 Task: Add a signature Lia Hill containing With heartfelt thanks and warm wishes, Lia Hill to email address softage.9@softage.net and add a label Customer complaints
Action: Mouse moved to (963, 231)
Screenshot: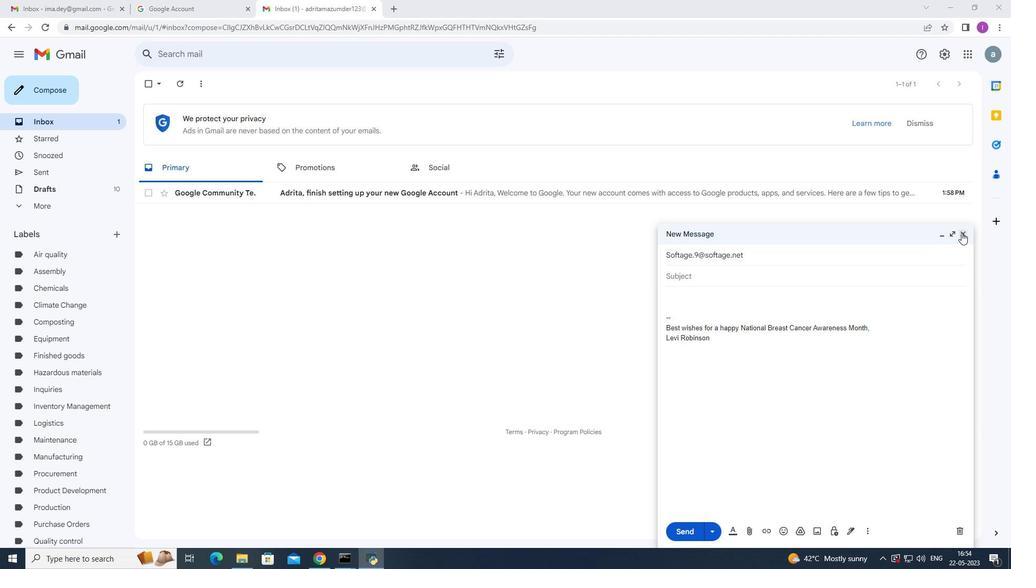
Action: Mouse pressed left at (963, 231)
Screenshot: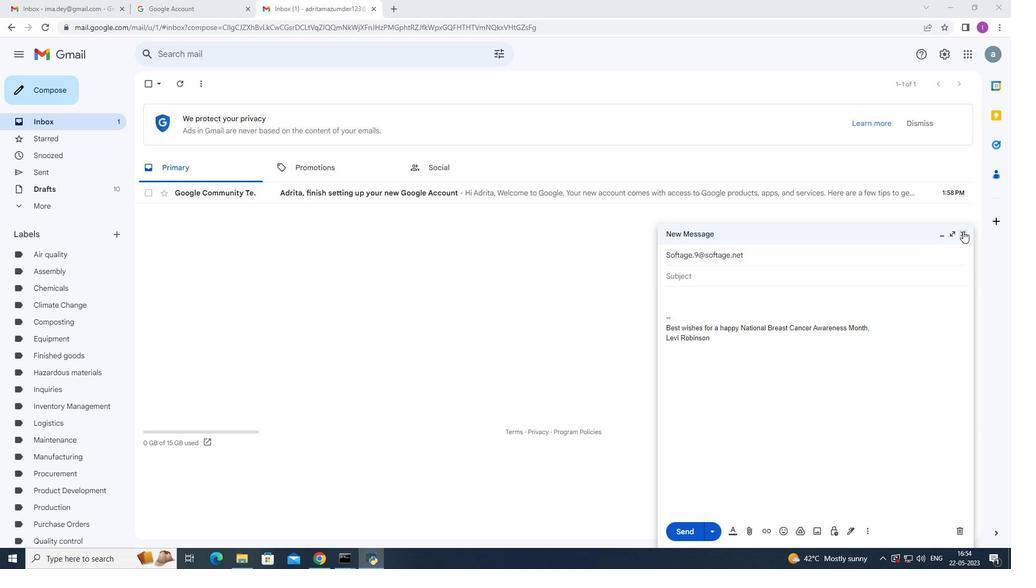 
Action: Mouse moved to (944, 54)
Screenshot: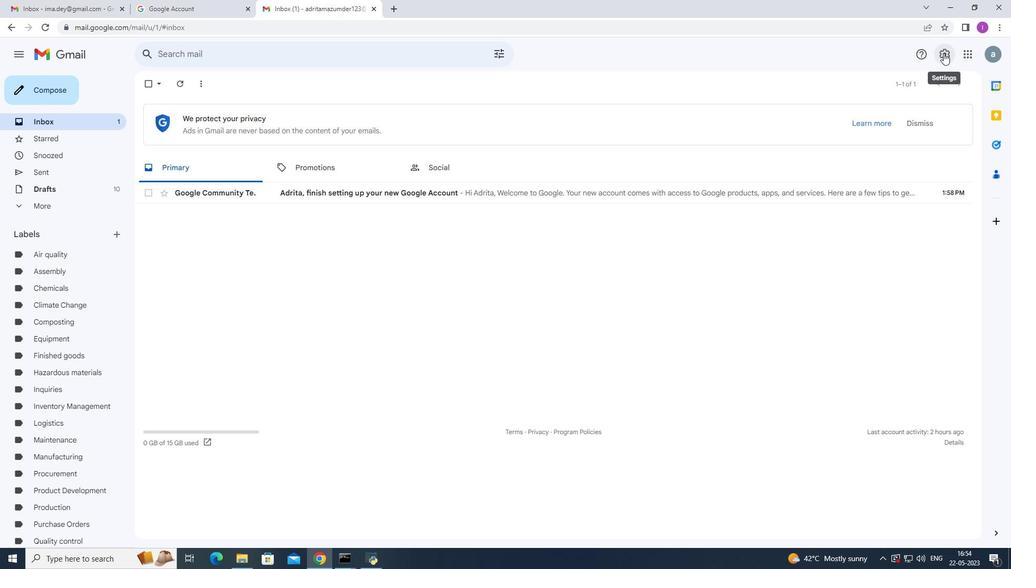 
Action: Mouse pressed left at (944, 54)
Screenshot: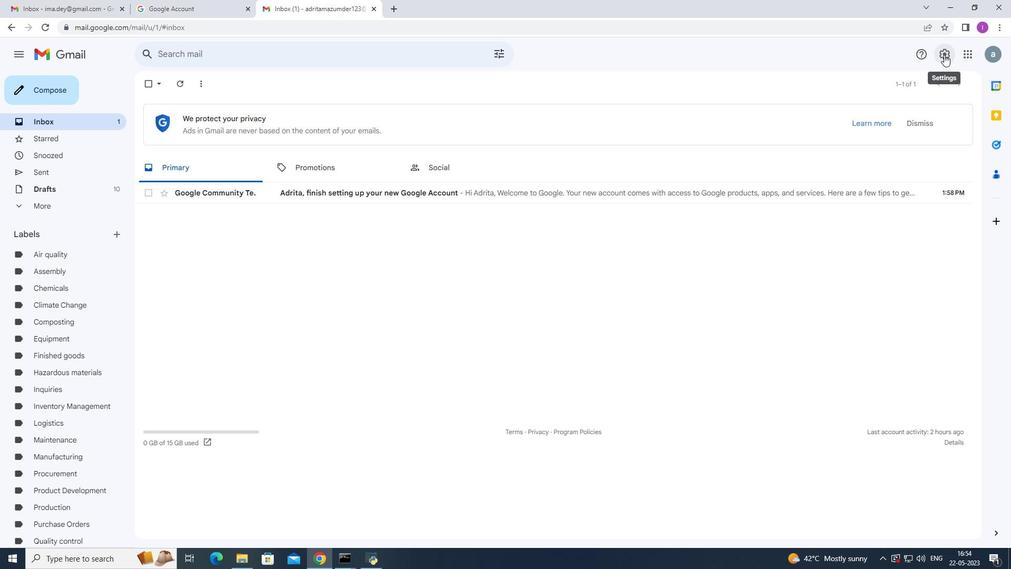 
Action: Mouse moved to (904, 109)
Screenshot: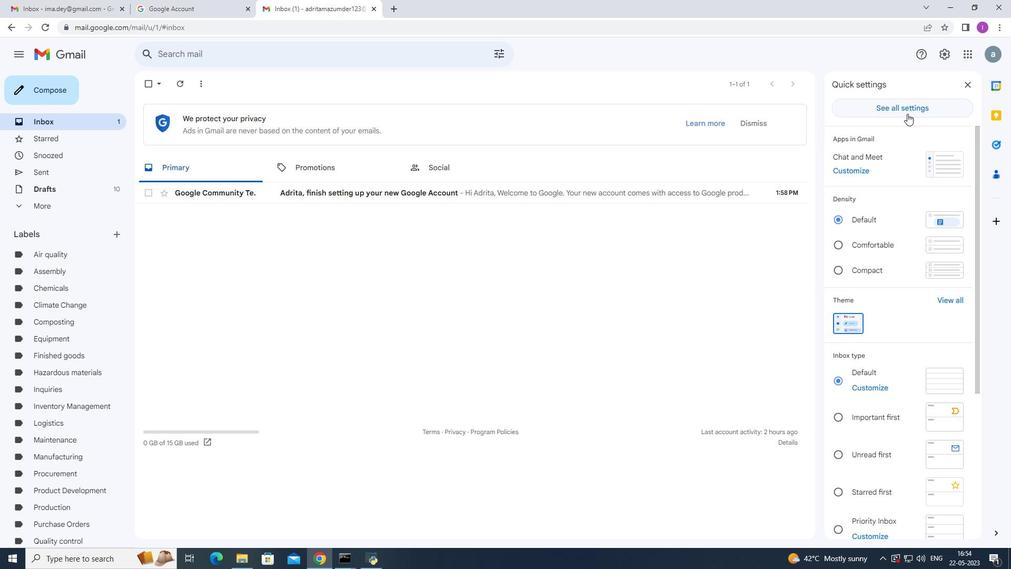 
Action: Mouse pressed left at (904, 109)
Screenshot: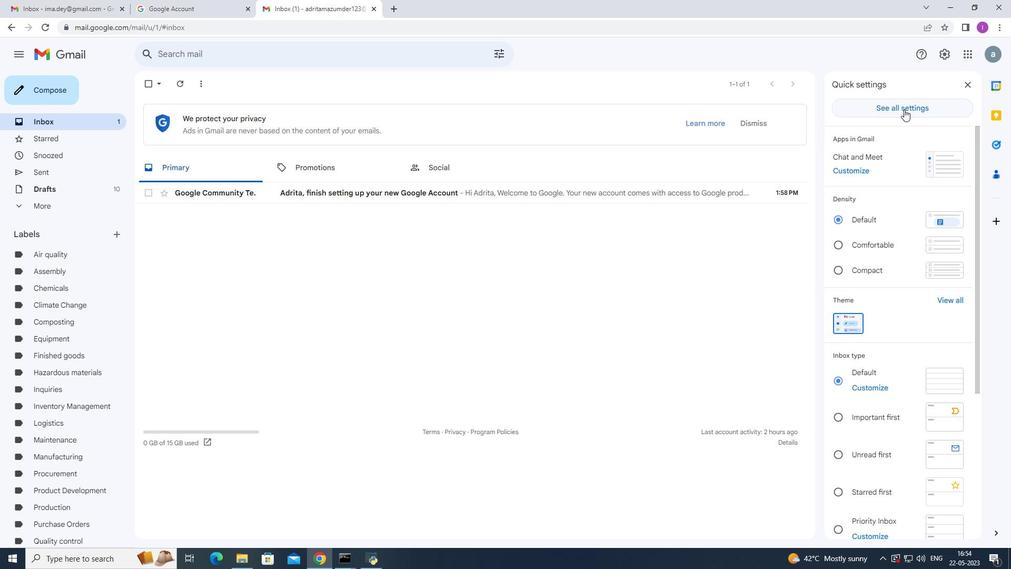 
Action: Mouse moved to (582, 364)
Screenshot: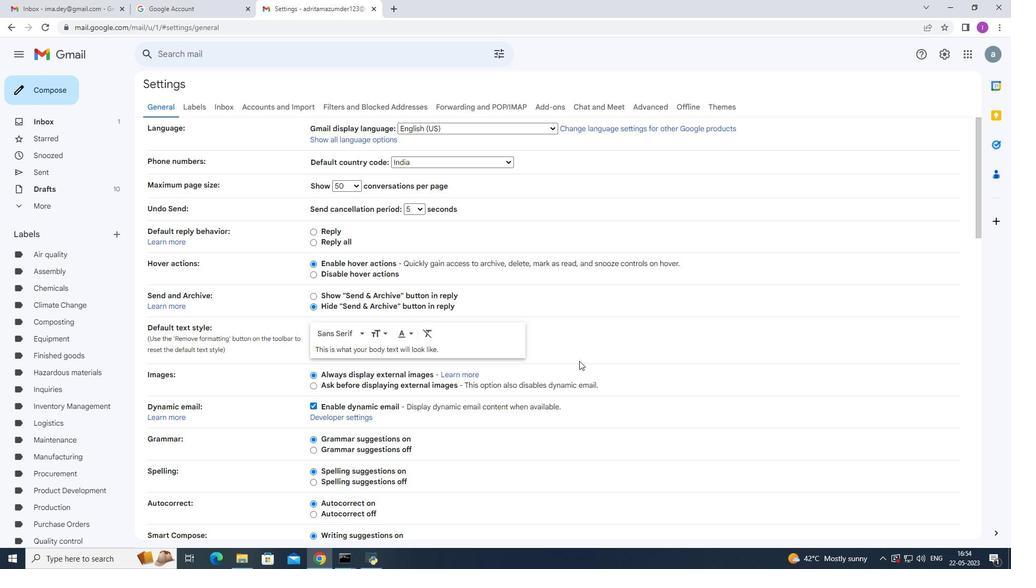
Action: Mouse scrolled (581, 361) with delta (0, 0)
Screenshot: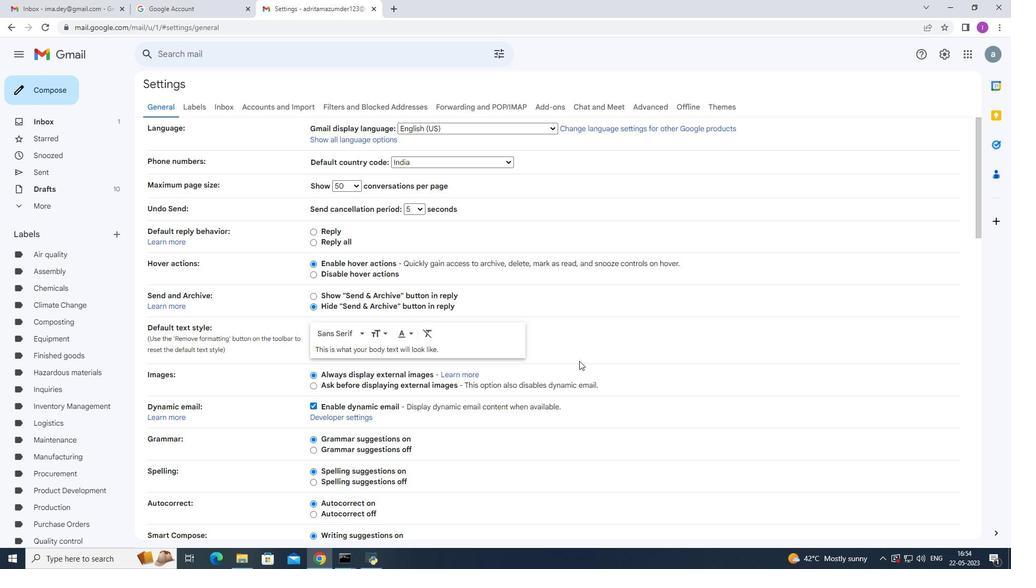 
Action: Mouse scrolled (582, 363) with delta (0, 0)
Screenshot: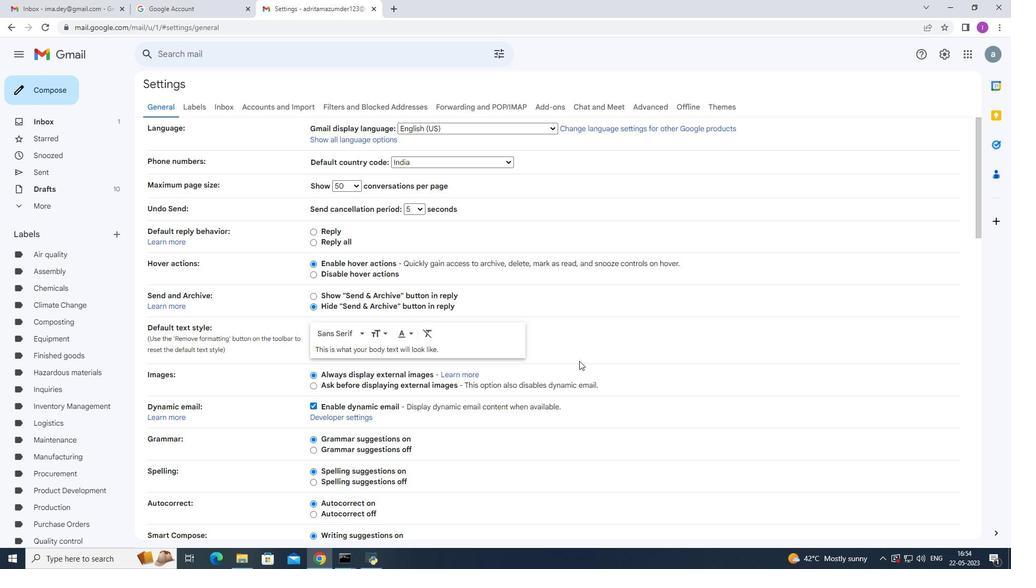 
Action: Mouse scrolled (582, 363) with delta (0, 0)
Screenshot: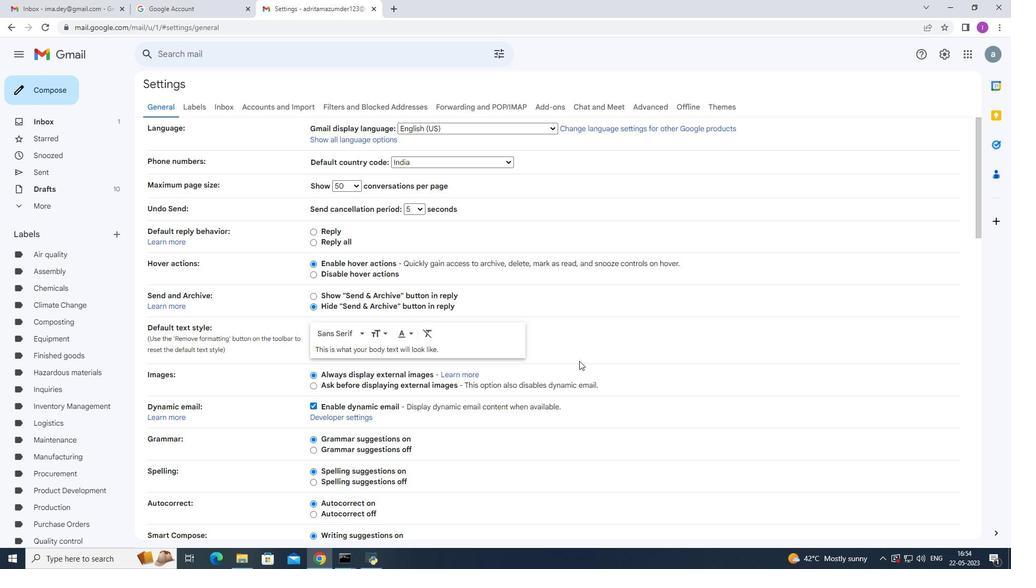 
Action: Mouse scrolled (582, 363) with delta (0, 0)
Screenshot: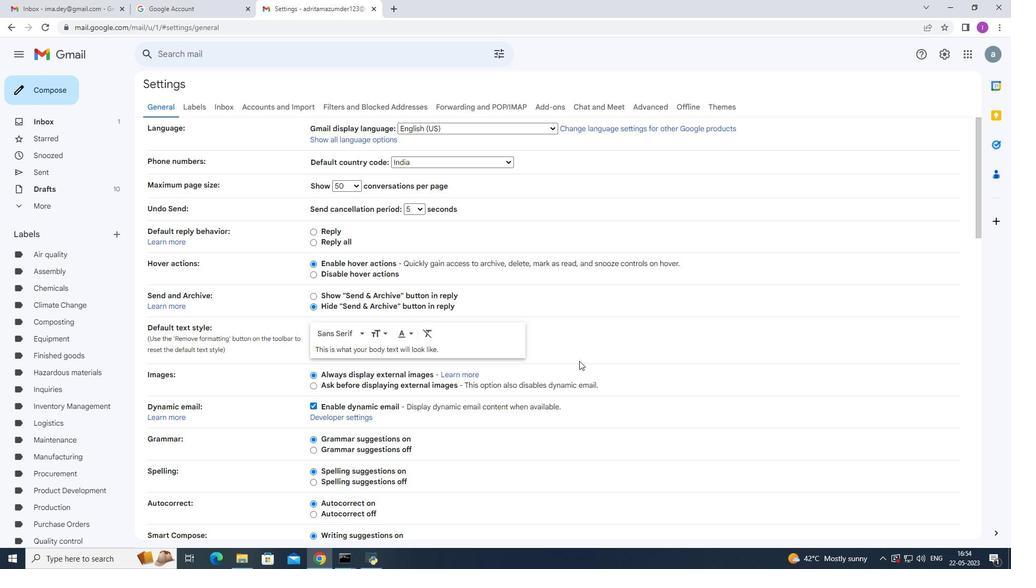 
Action: Mouse scrolled (582, 363) with delta (0, 0)
Screenshot: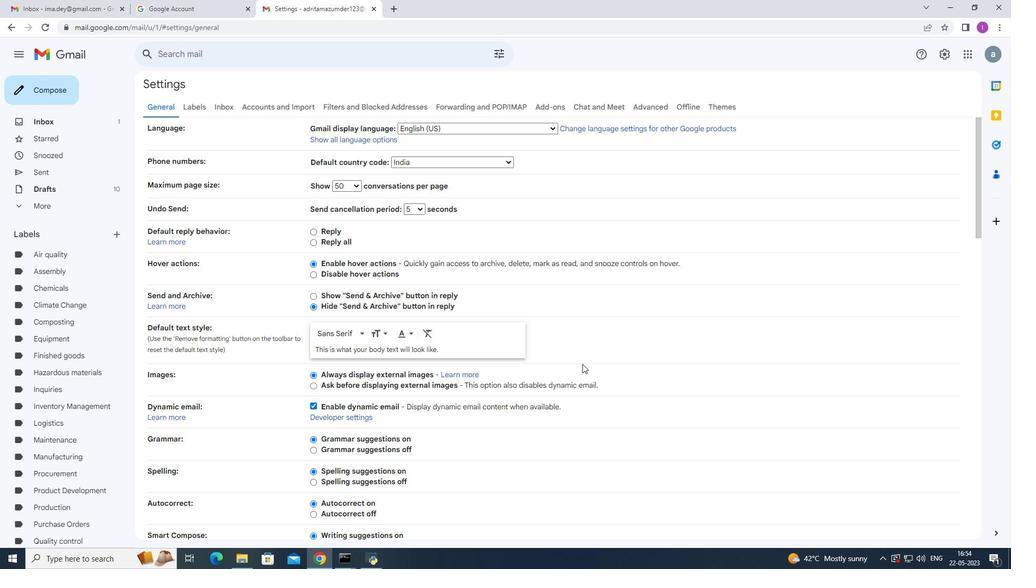 
Action: Mouse moved to (581, 357)
Screenshot: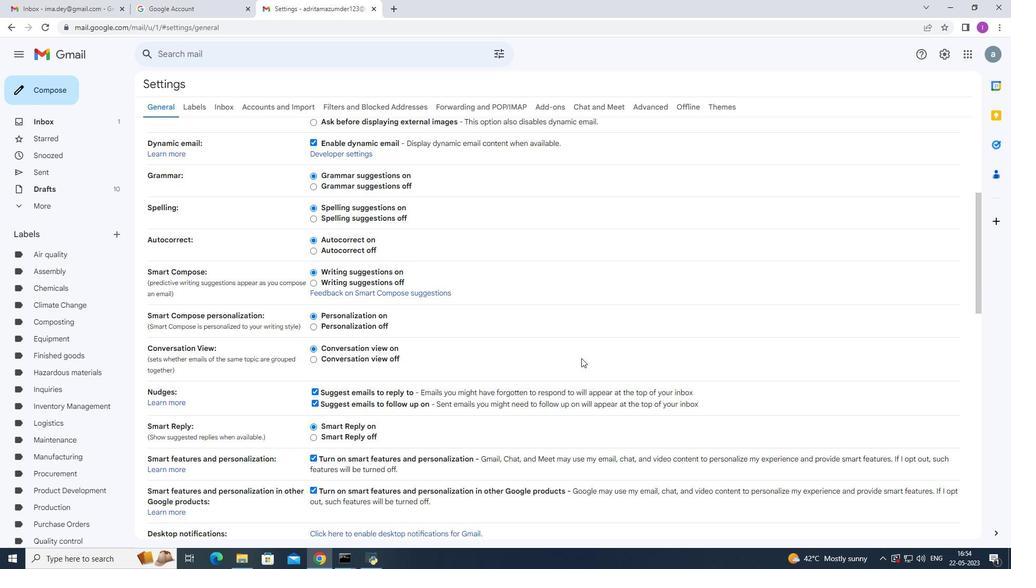 
Action: Mouse scrolled (581, 357) with delta (0, 0)
Screenshot: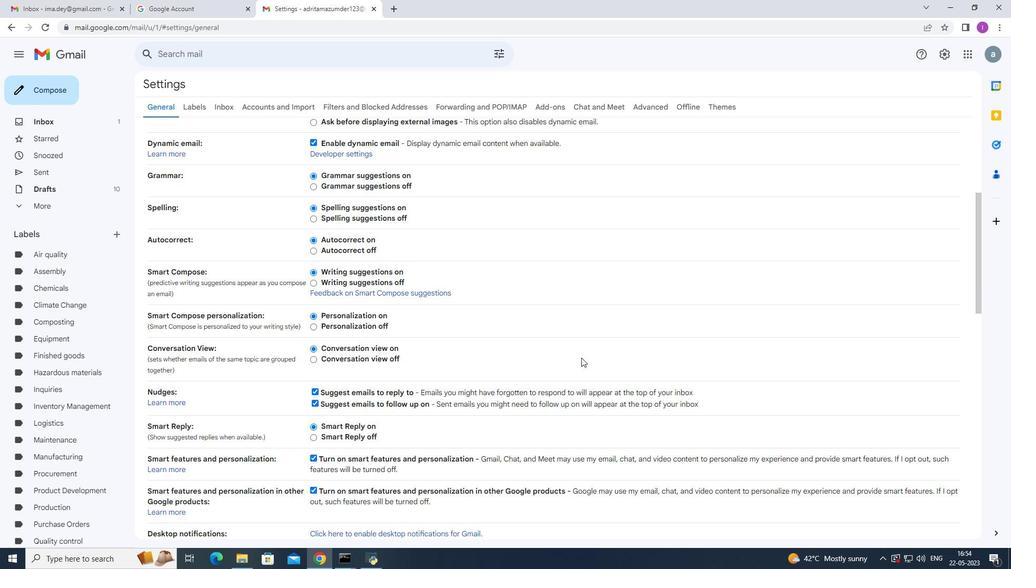 
Action: Mouse scrolled (581, 357) with delta (0, 0)
Screenshot: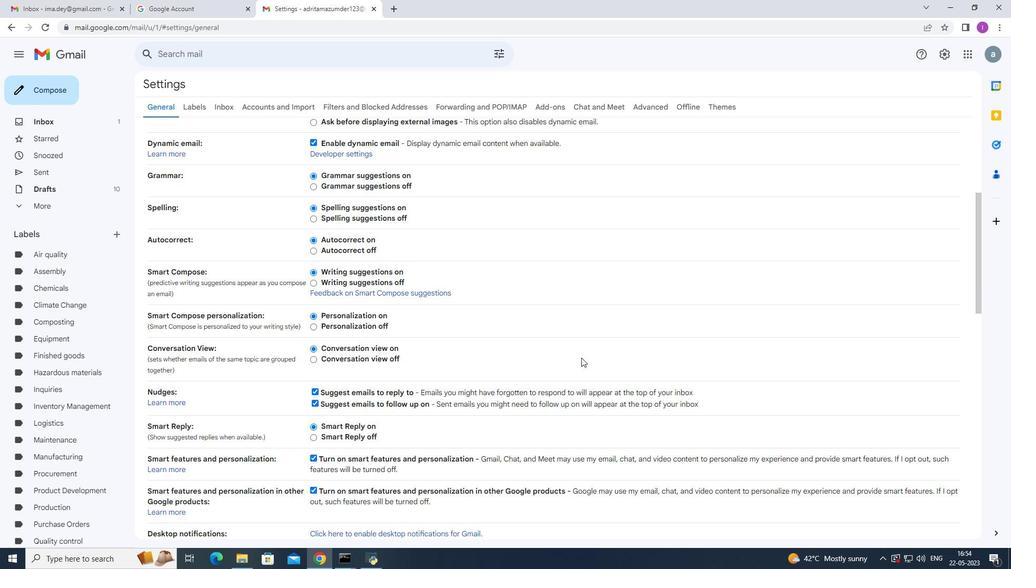 
Action: Mouse scrolled (581, 357) with delta (0, 0)
Screenshot: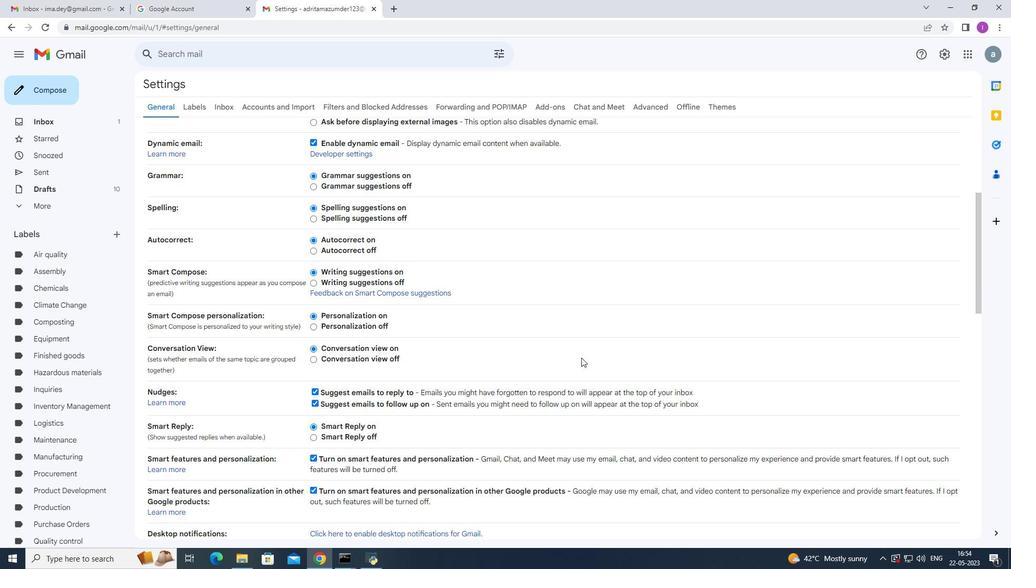 
Action: Mouse scrolled (581, 357) with delta (0, 0)
Screenshot: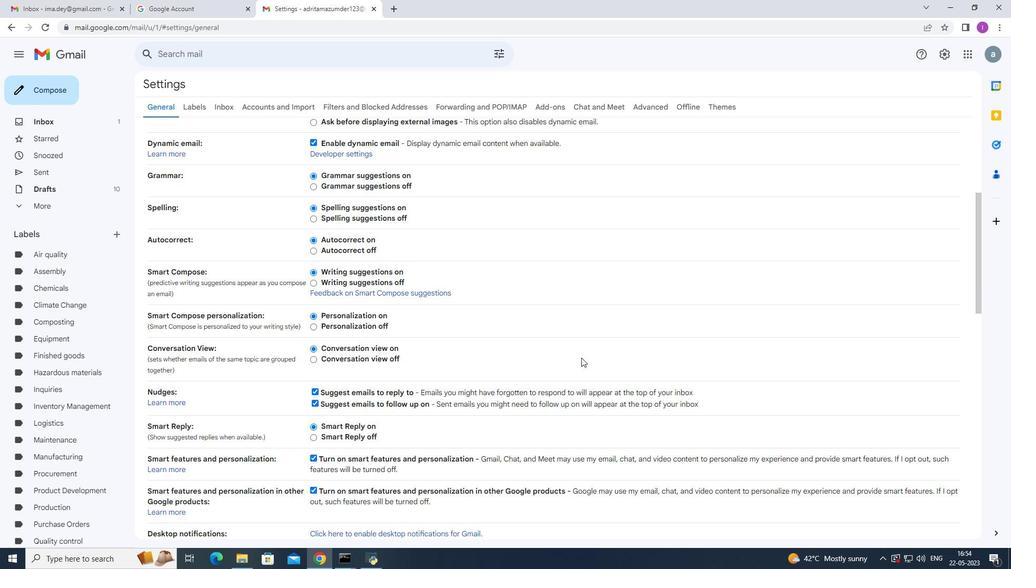 
Action: Mouse moved to (581, 356)
Screenshot: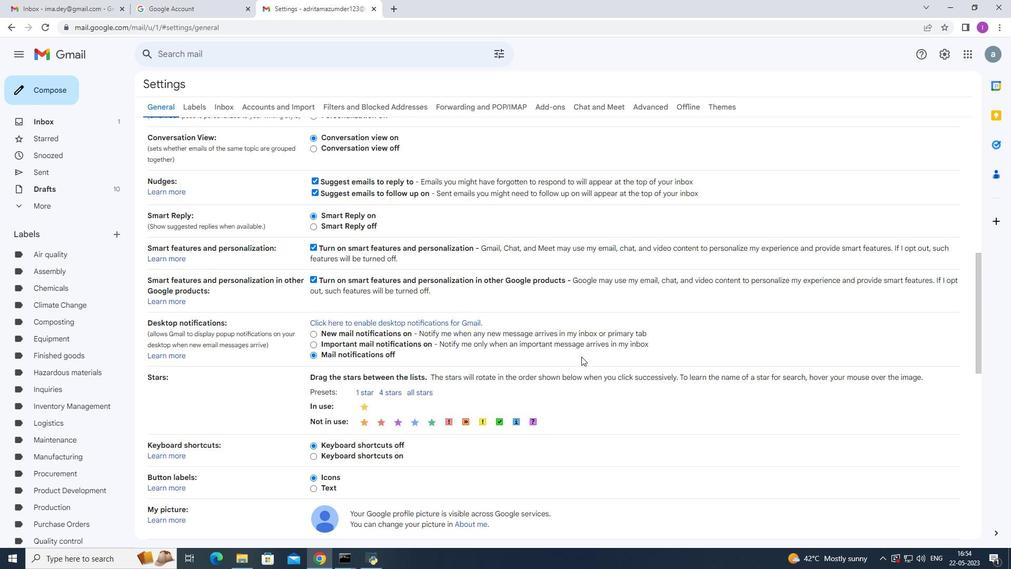 
Action: Mouse scrolled (581, 355) with delta (0, 0)
Screenshot: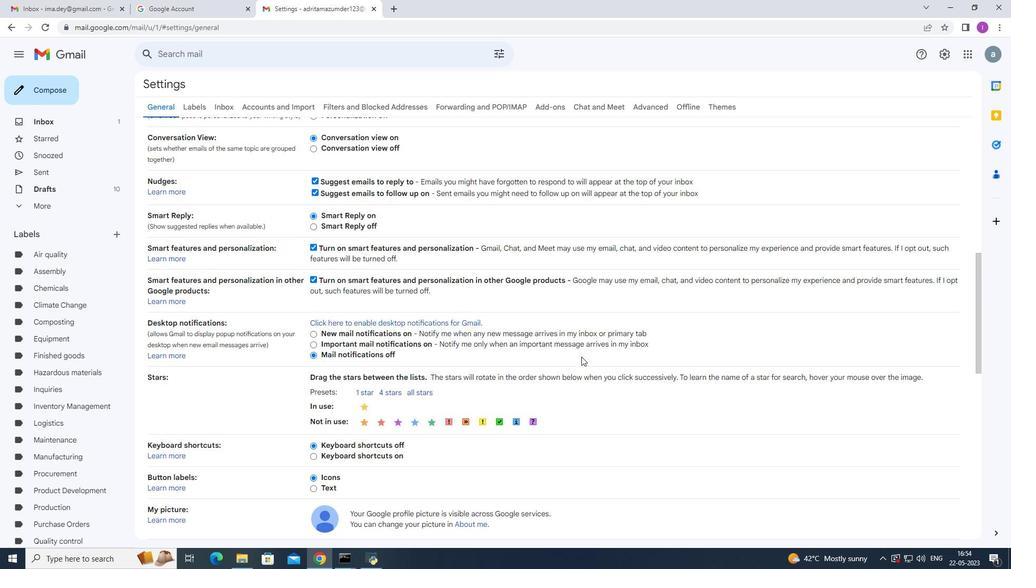 
Action: Mouse scrolled (581, 355) with delta (0, 0)
Screenshot: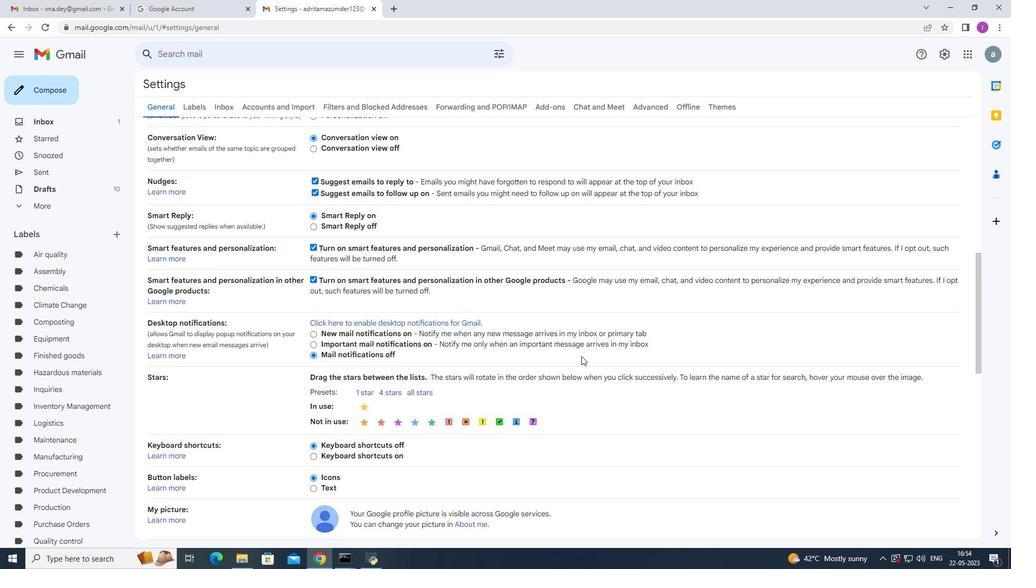
Action: Mouse scrolled (581, 355) with delta (0, 0)
Screenshot: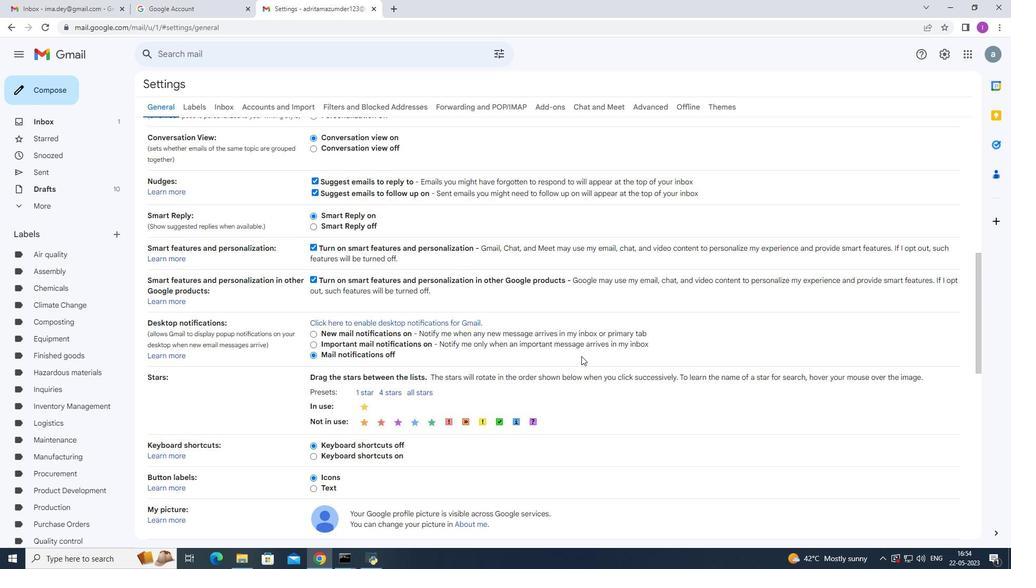 
Action: Mouse scrolled (581, 355) with delta (0, 0)
Screenshot: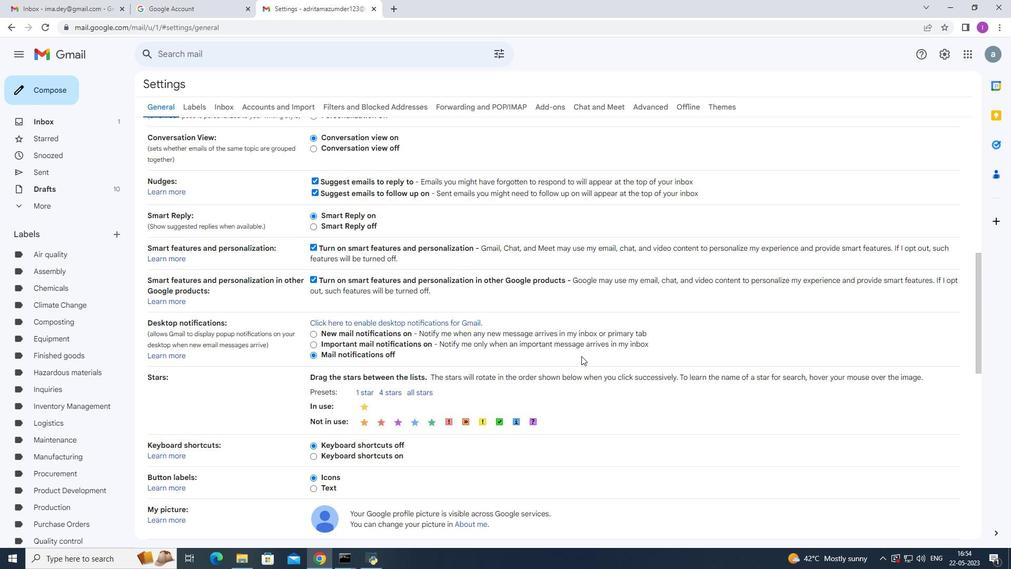 
Action: Mouse moved to (581, 355)
Screenshot: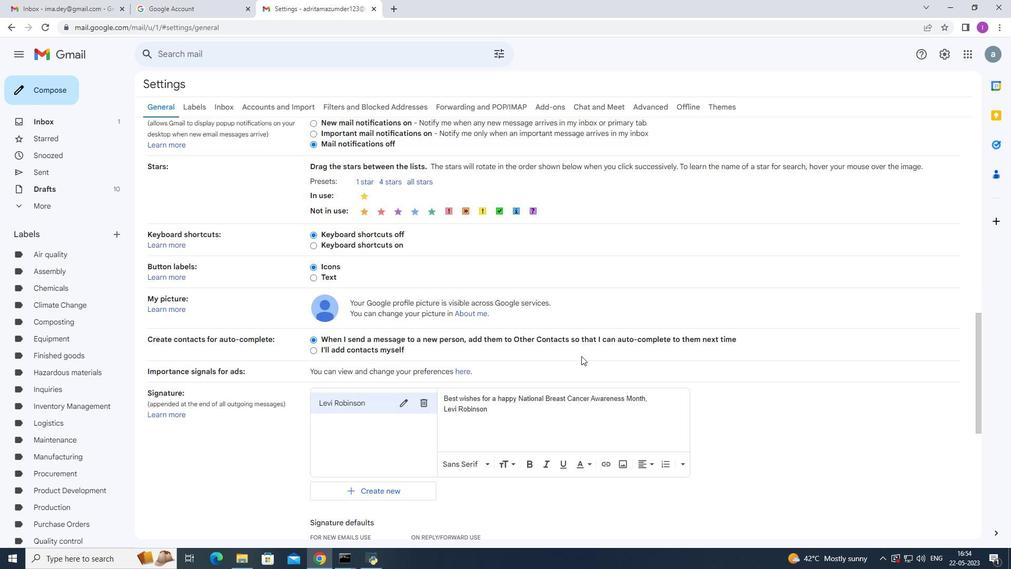 
Action: Mouse scrolled (581, 354) with delta (0, 0)
Screenshot: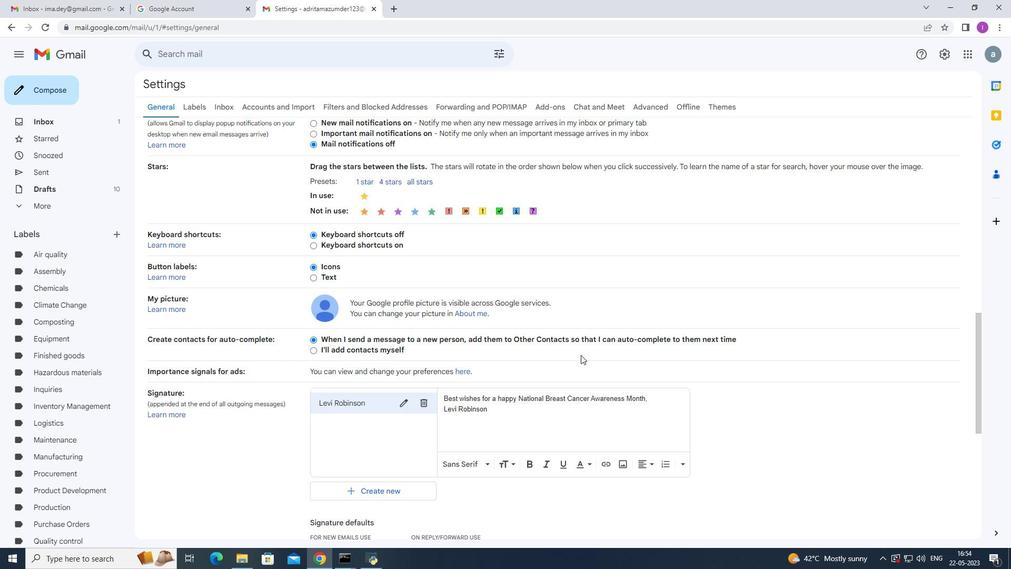 
Action: Mouse scrolled (581, 354) with delta (0, 0)
Screenshot: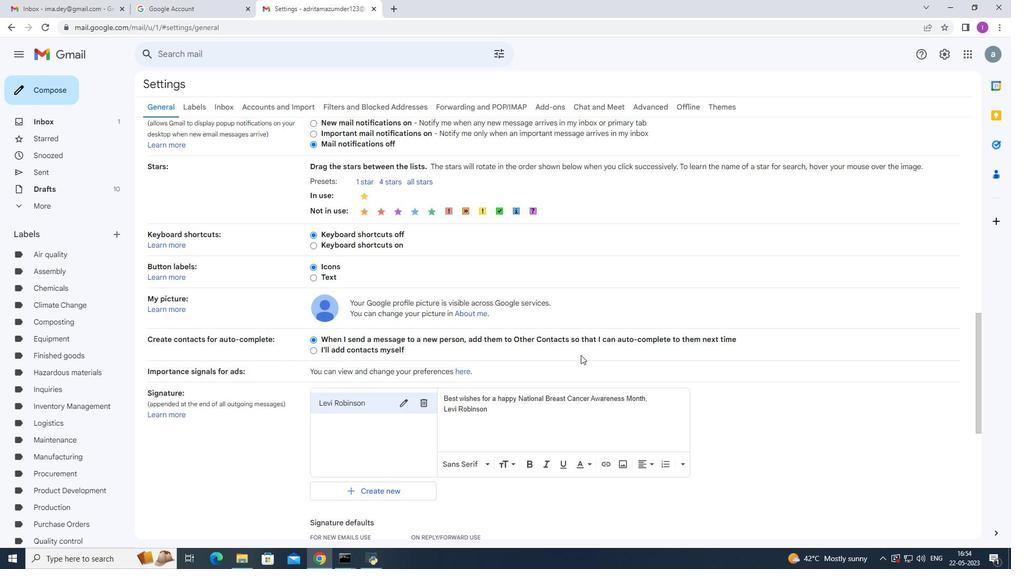 
Action: Mouse moved to (423, 298)
Screenshot: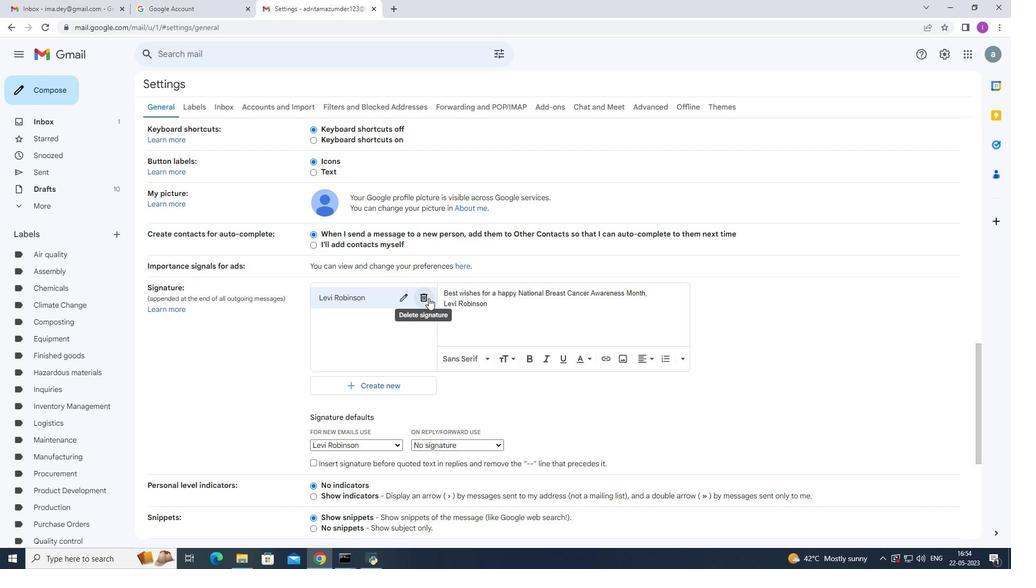 
Action: Mouse pressed left at (423, 298)
Screenshot: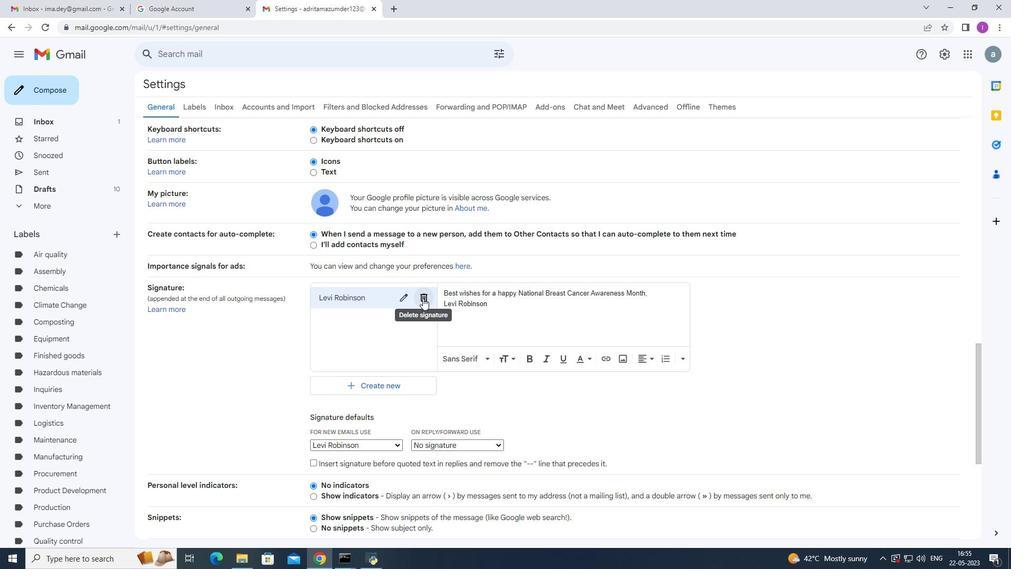 
Action: Mouse moved to (599, 308)
Screenshot: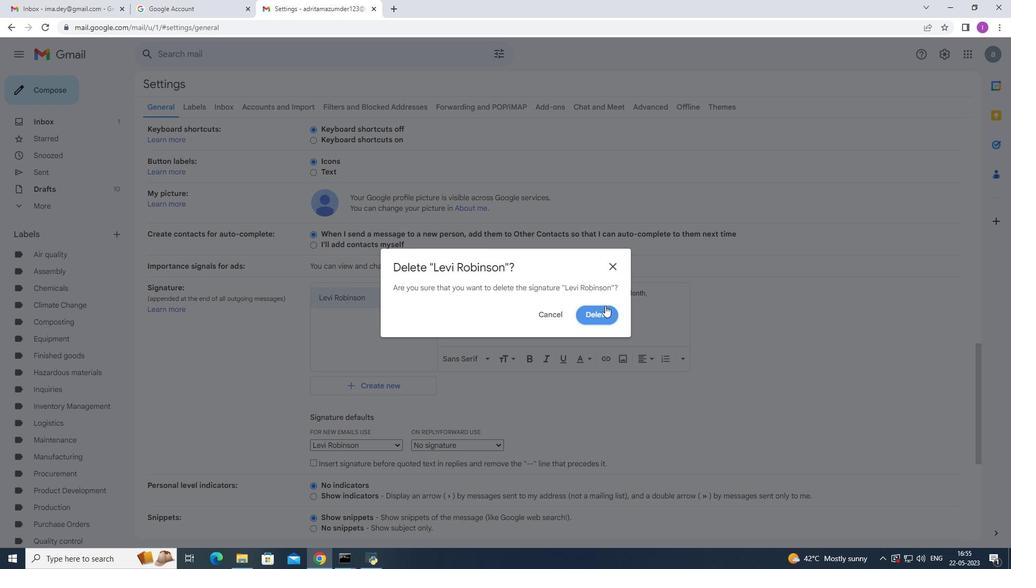 
Action: Mouse pressed left at (599, 308)
Screenshot: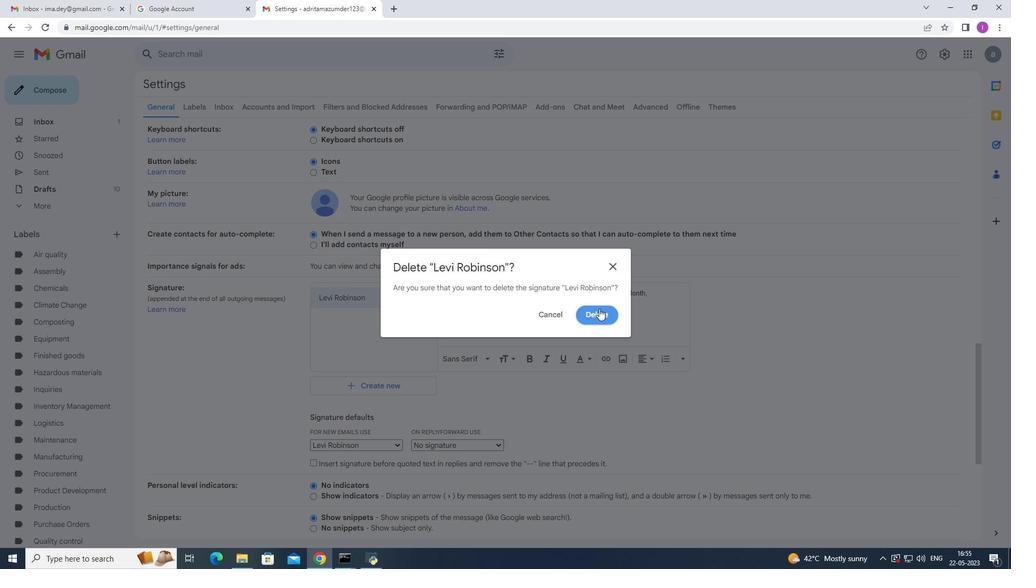 
Action: Mouse moved to (330, 304)
Screenshot: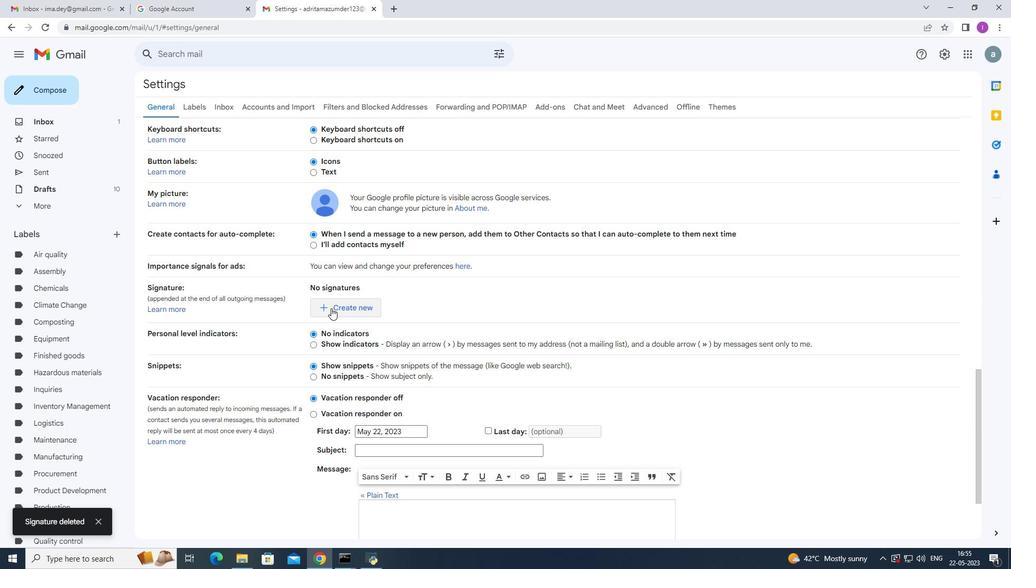 
Action: Mouse pressed left at (330, 304)
Screenshot: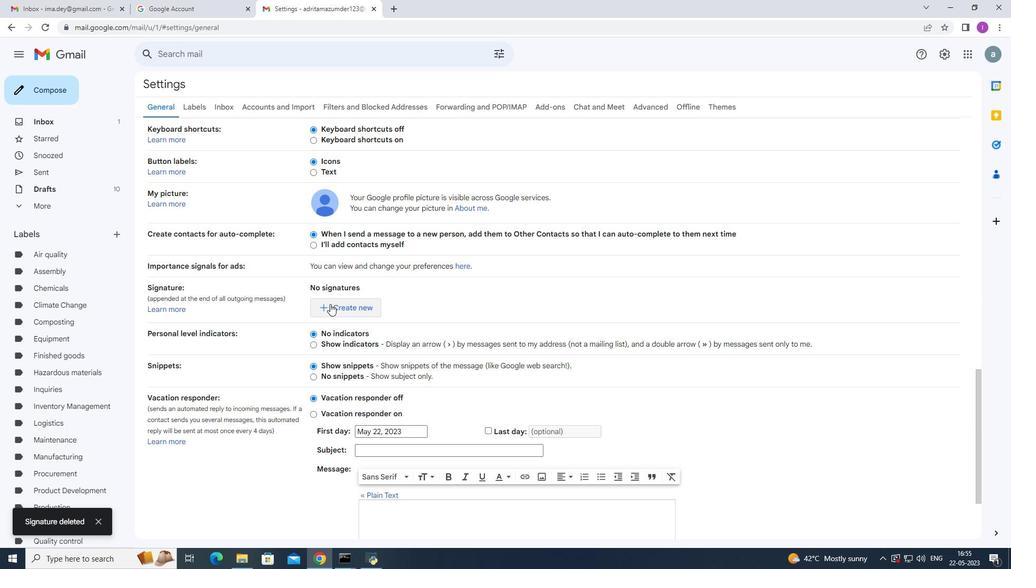 
Action: Mouse moved to (554, 291)
Screenshot: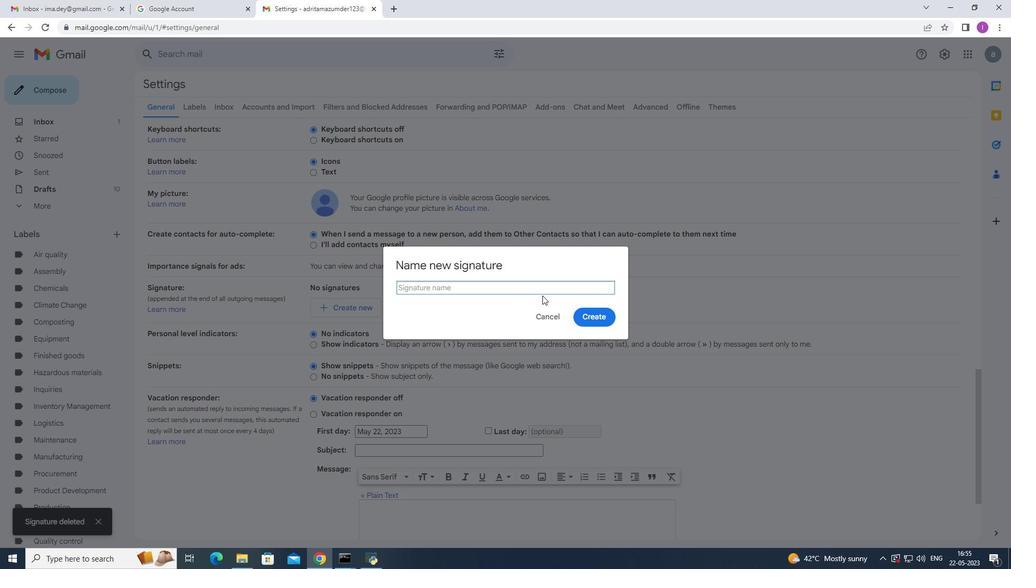 
Action: Key pressed <Key.shift>Lia<Key.space><Key.shift>Hill
Screenshot: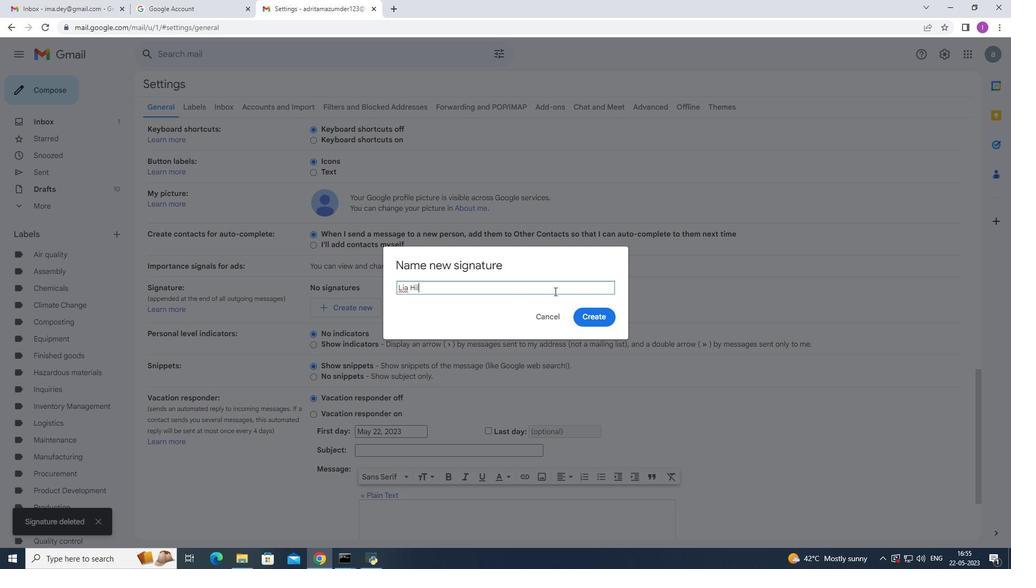 
Action: Mouse moved to (598, 311)
Screenshot: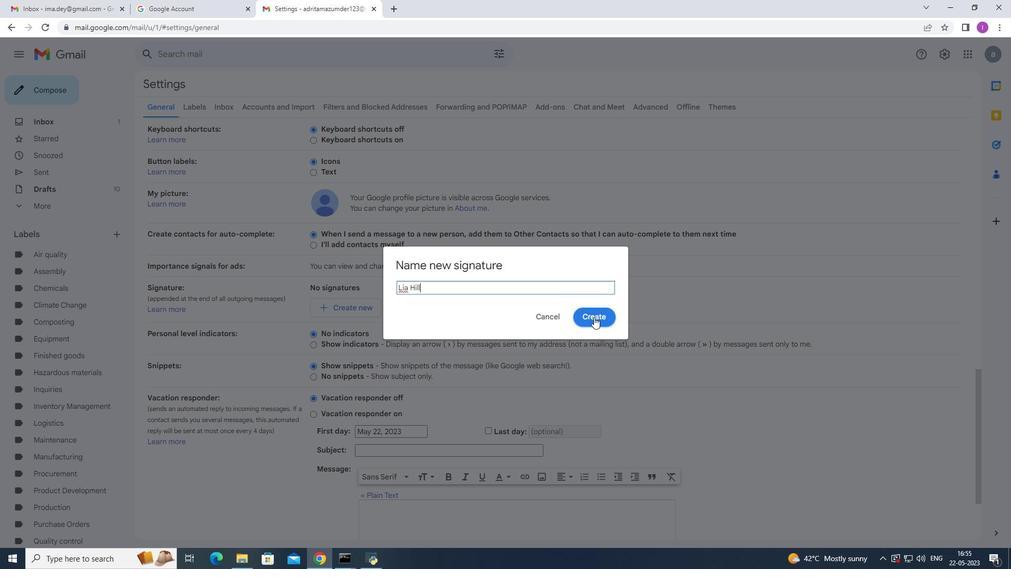 
Action: Mouse pressed left at (598, 311)
Screenshot: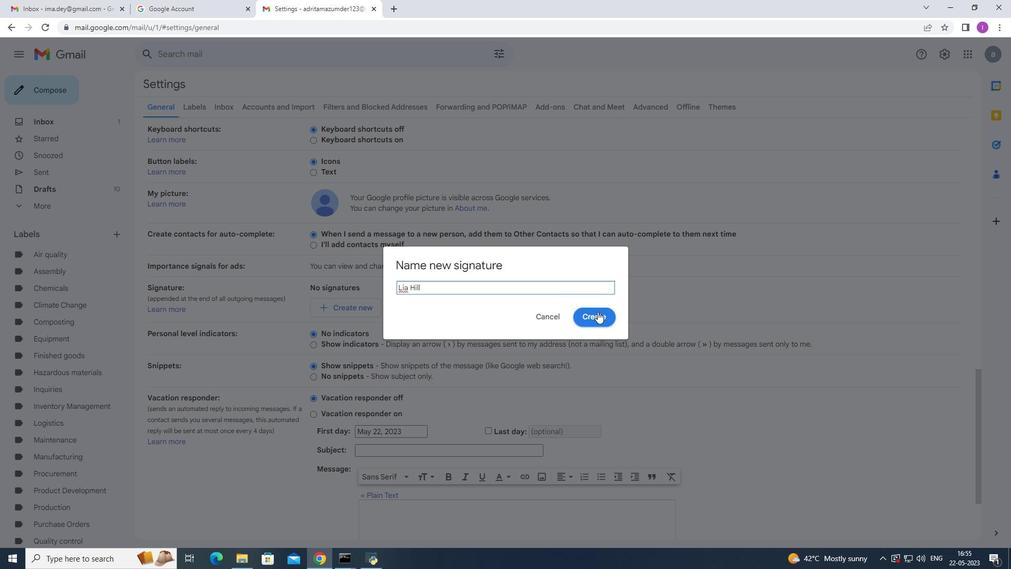 
Action: Mouse moved to (397, 443)
Screenshot: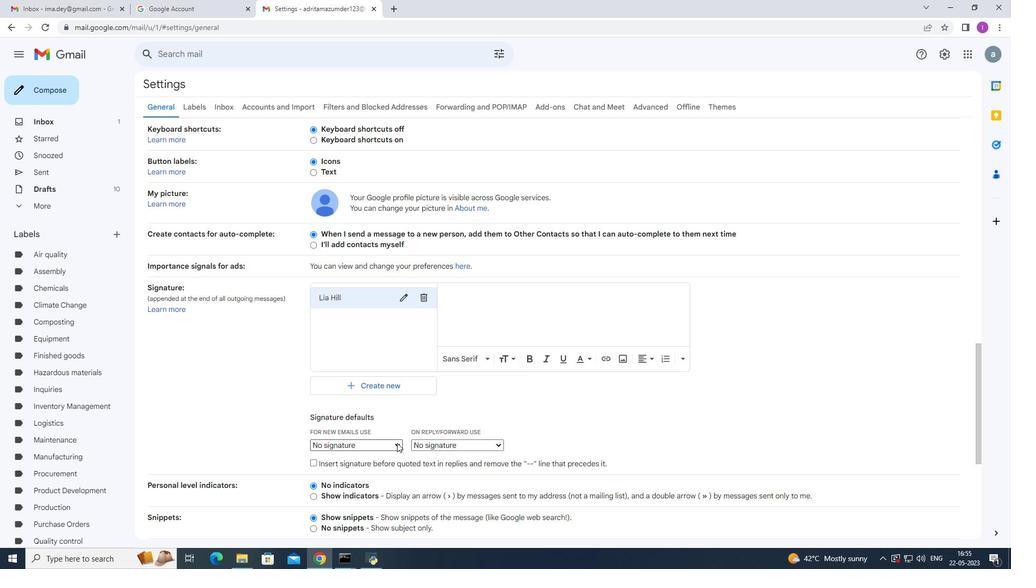 
Action: Mouse pressed left at (397, 443)
Screenshot: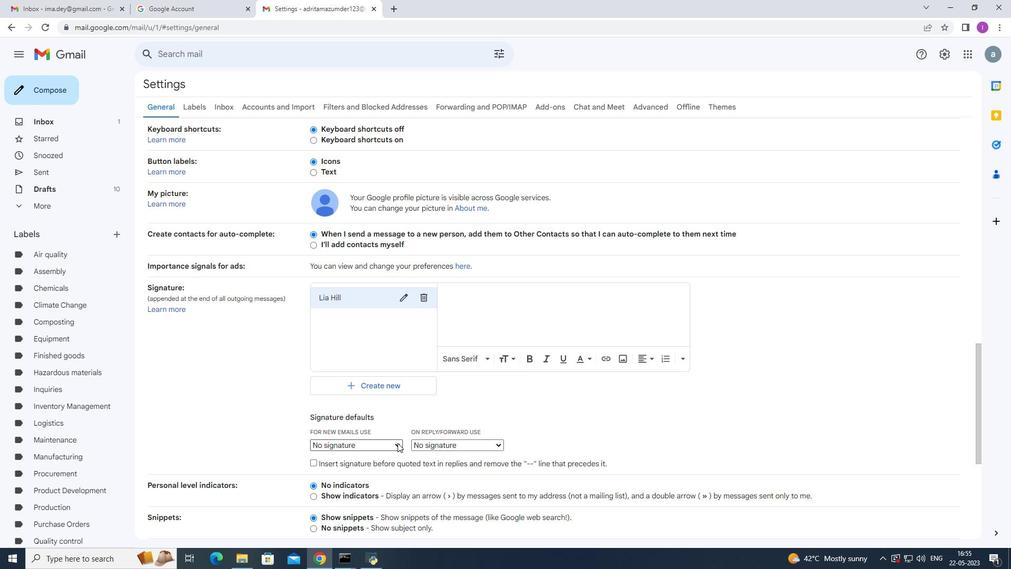 
Action: Mouse moved to (350, 469)
Screenshot: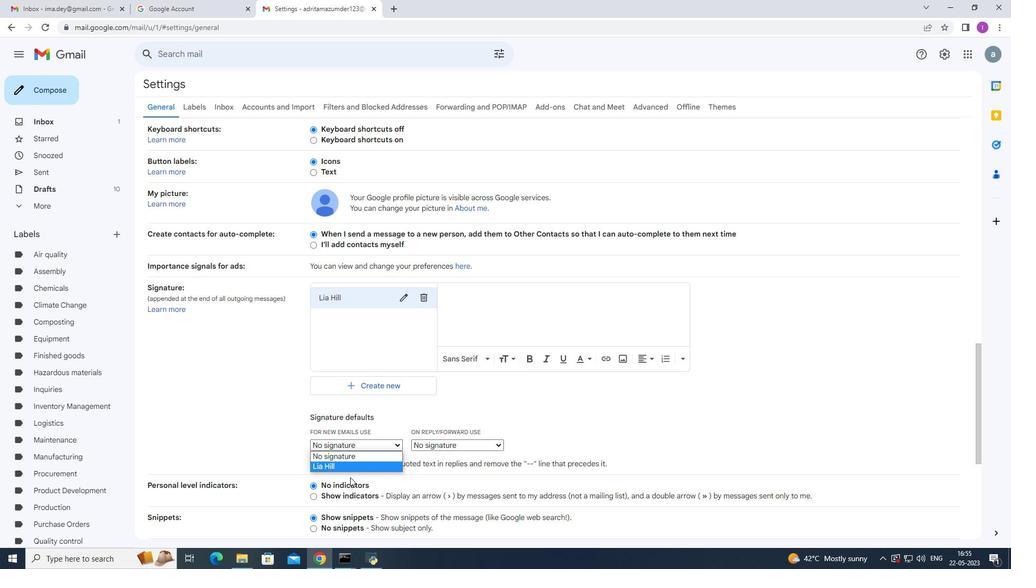 
Action: Mouse pressed left at (350, 469)
Screenshot: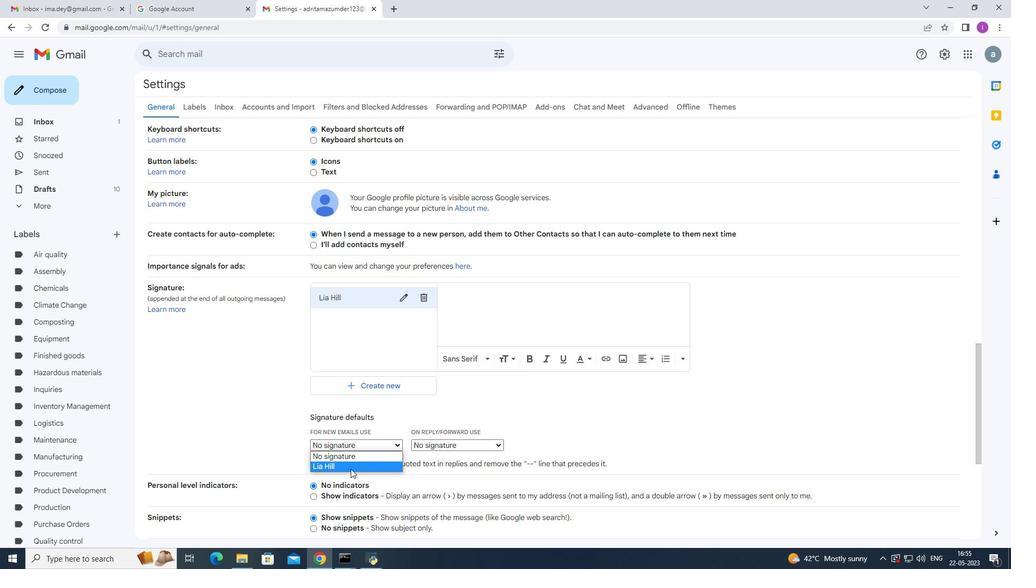 
Action: Mouse moved to (446, 299)
Screenshot: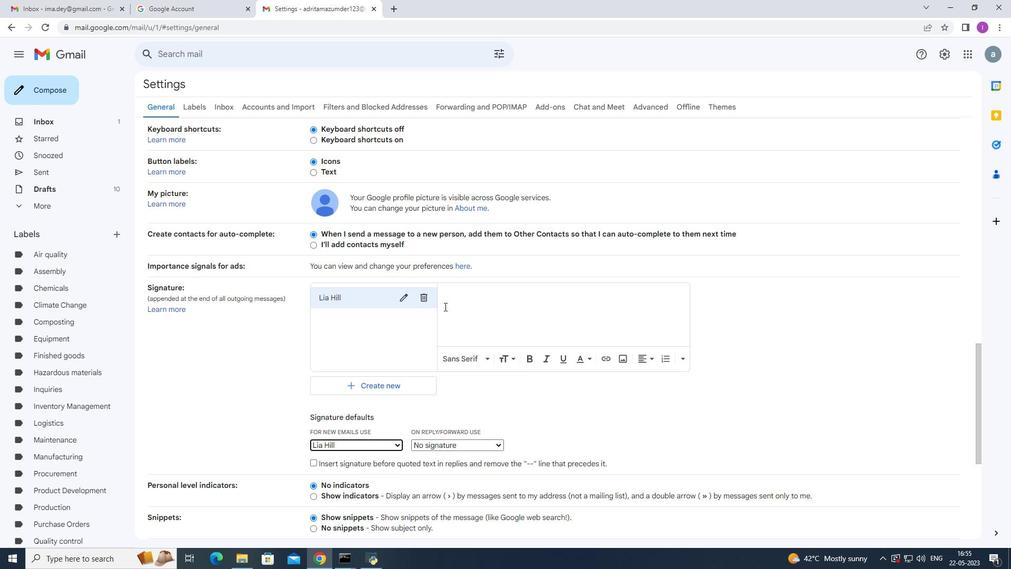 
Action: Mouse pressed left at (446, 299)
Screenshot: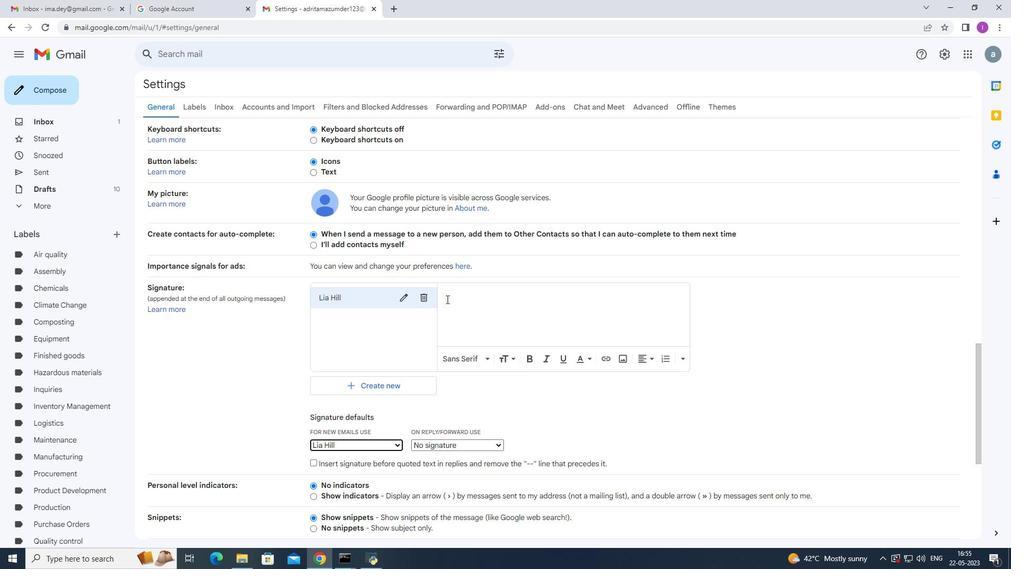 
Action: Mouse moved to (534, 313)
Screenshot: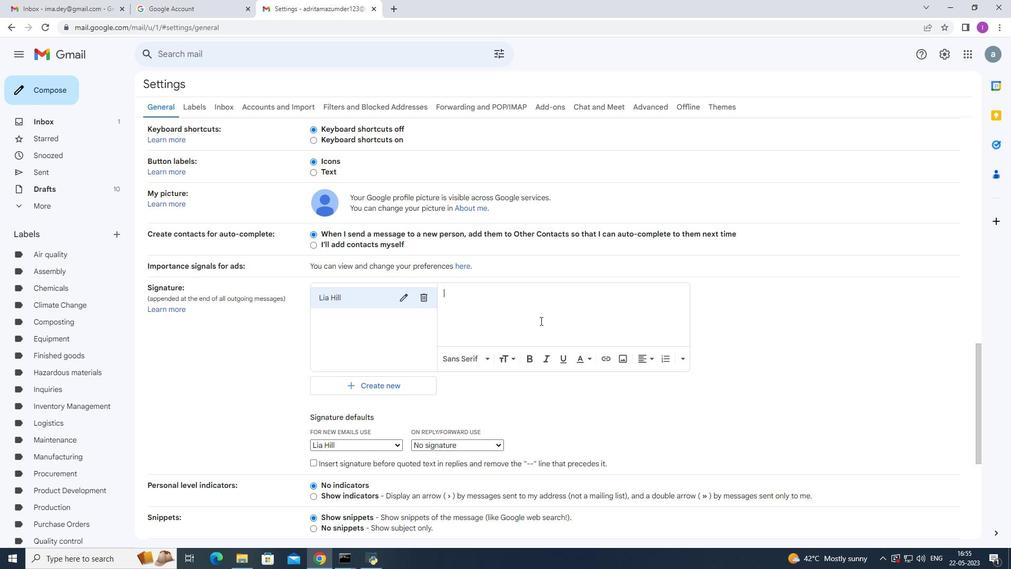 
Action: Key pressed <Key.shift>Wi5th<Key.space><Key.backspace><Key.backspace><Key.backspace><Key.backspace>th<Key.space>heartfelt<Key.space>thanks<Key.space>and<Key.space>warm<Key.space>wishes
Screenshot: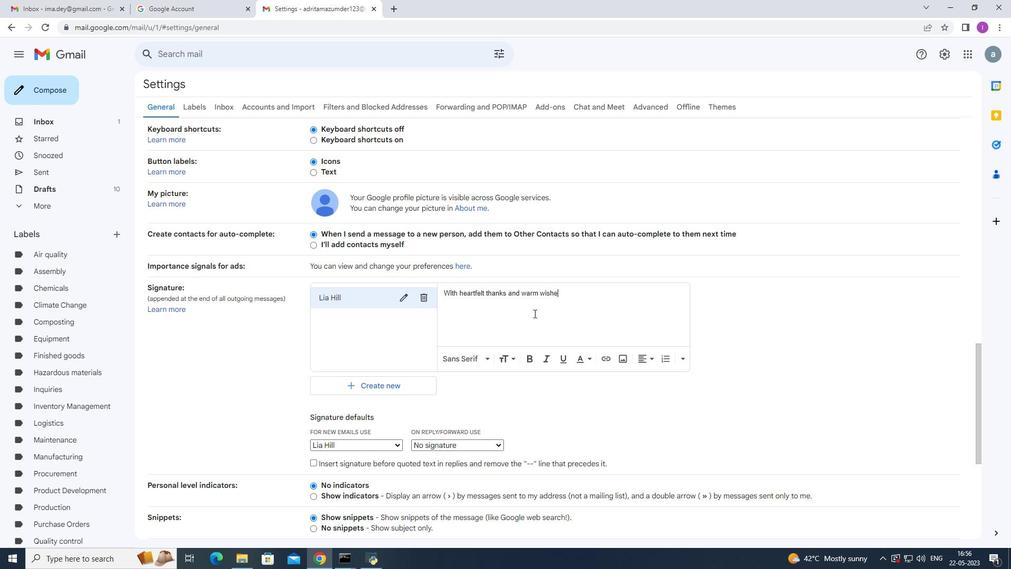 
Action: Mouse moved to (583, 280)
Screenshot: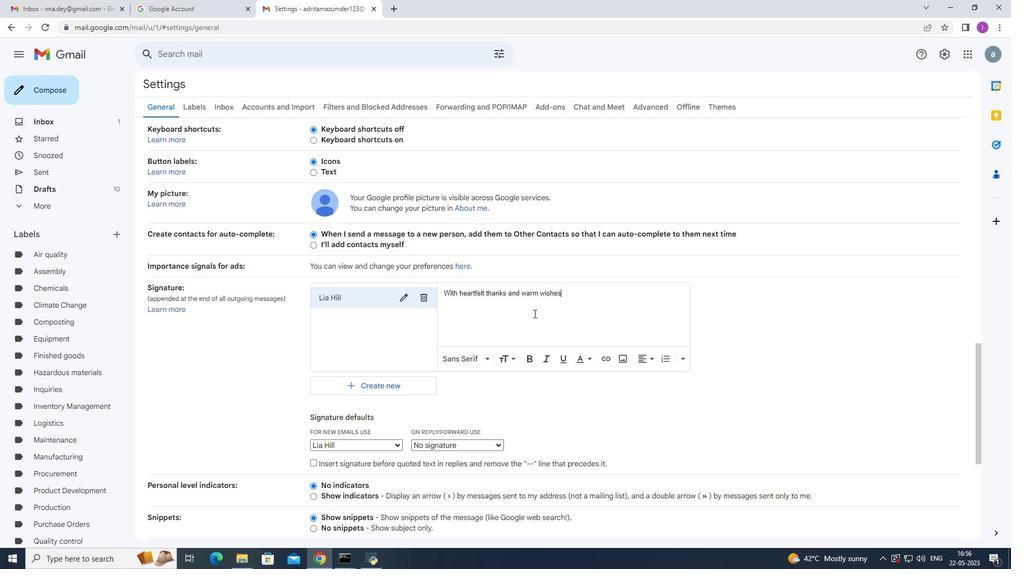 
Action: Key pressed ,<Key.enter><Key.shift><Key.shift>Lia<Key.space><Key.shift>hill
Screenshot: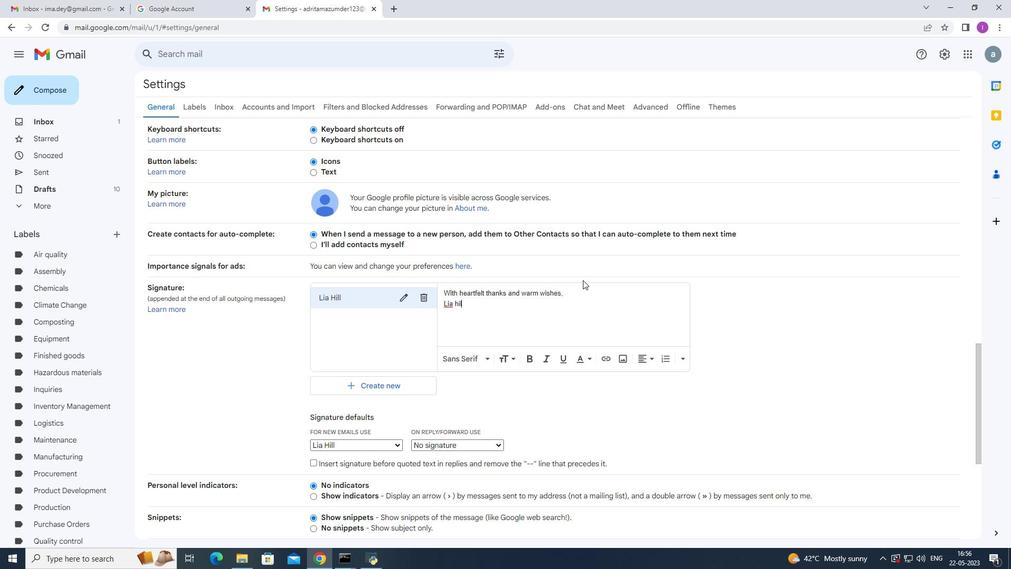 
Action: Mouse moved to (597, 270)
Screenshot: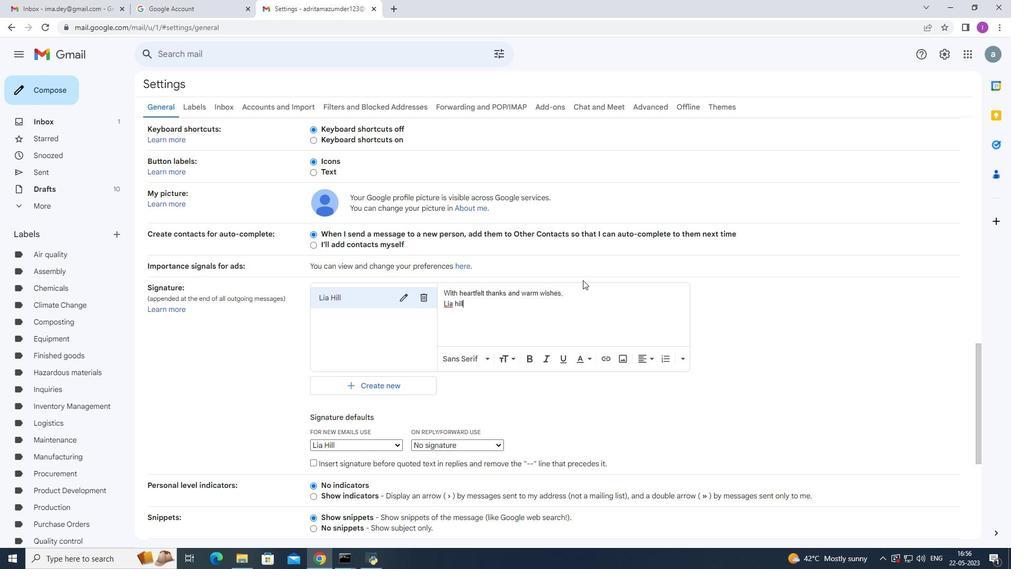 
Action: Key pressed <Key.backspace><Key.backspace><Key.backspace><Key.backspace><Key.shift><Key.shift><Key.shift><Key.shift><Key.shift>Ho<Key.backspace>ill
Screenshot: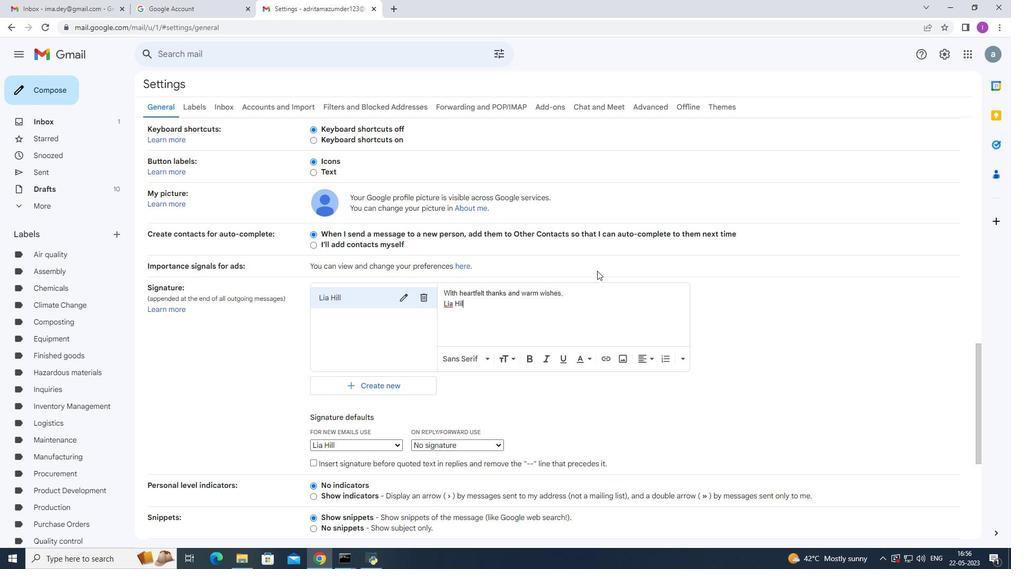 
Action: Mouse moved to (466, 447)
Screenshot: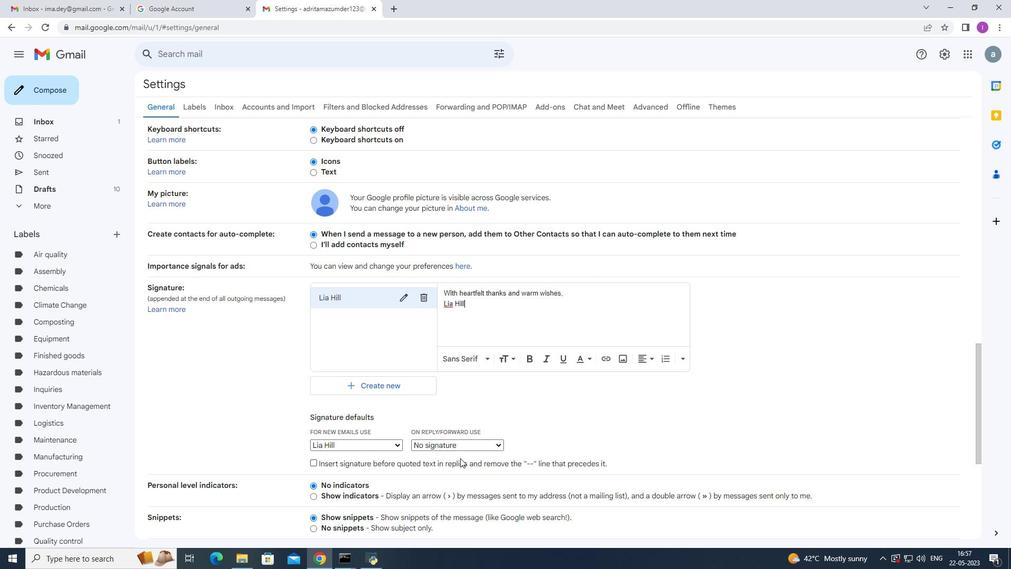 
Action: Mouse scrolled (466, 447) with delta (0, 0)
Screenshot: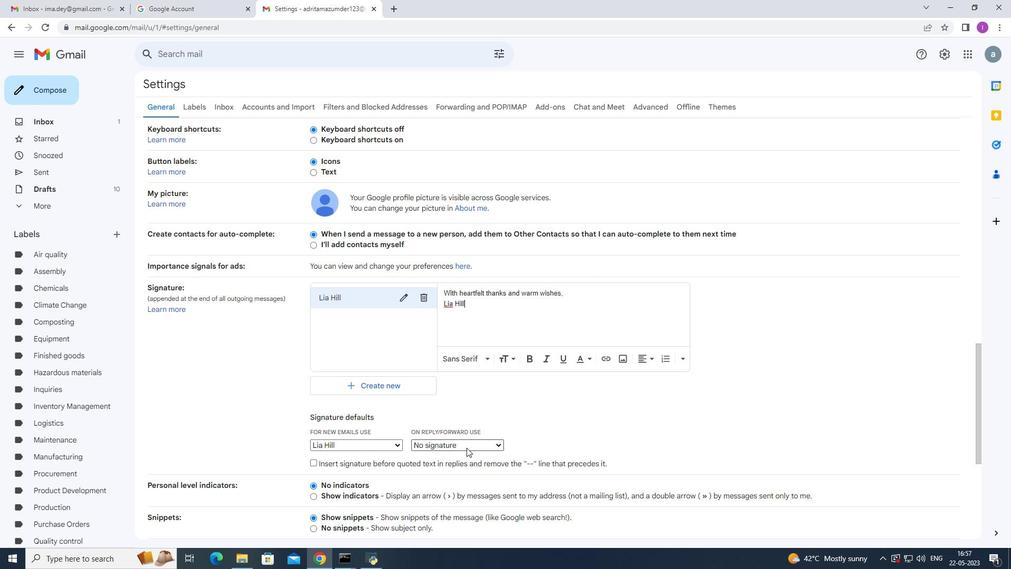 
Action: Mouse moved to (467, 447)
Screenshot: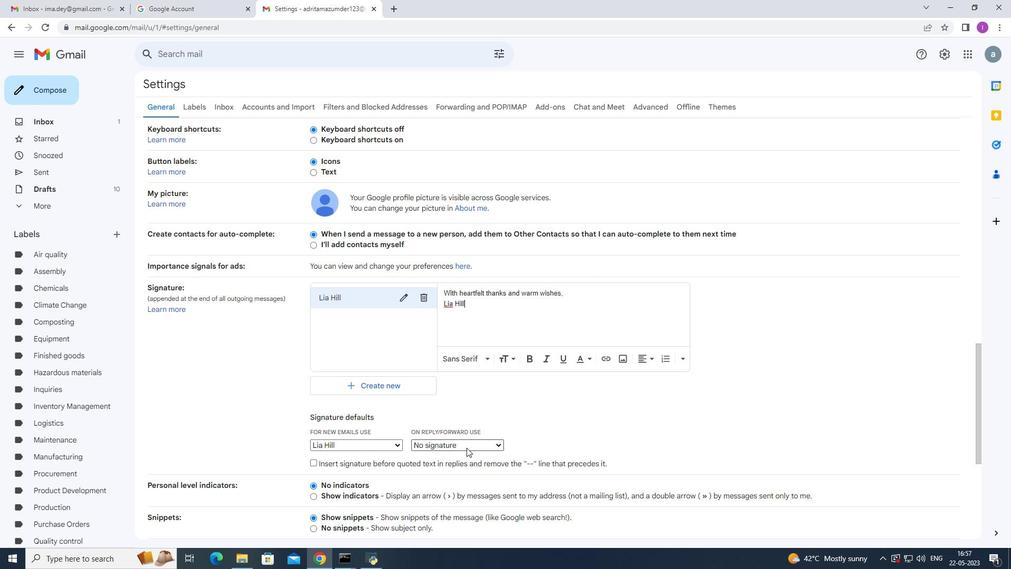 
Action: Mouse scrolled (467, 447) with delta (0, 0)
Screenshot: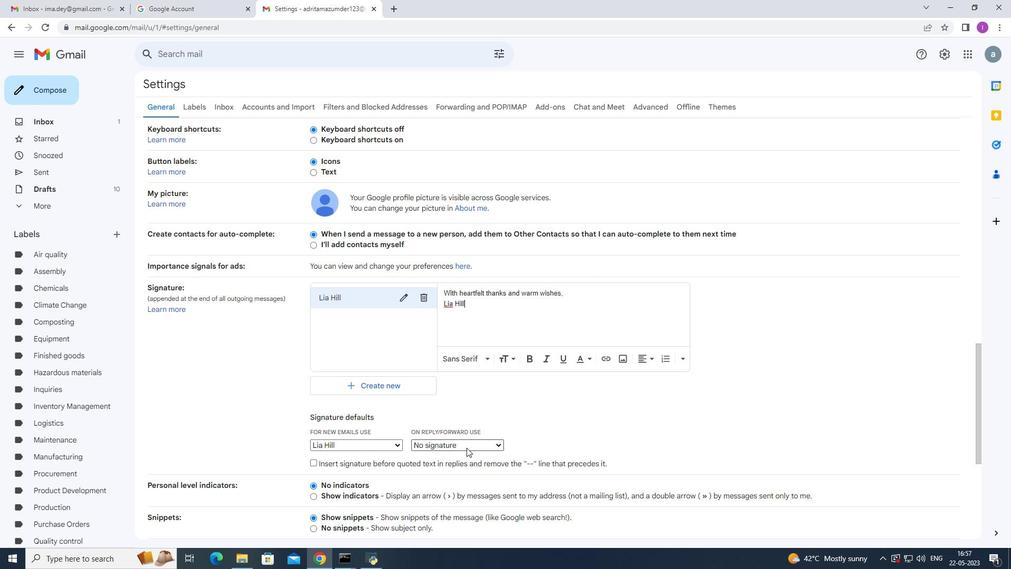 
Action: Mouse moved to (467, 447)
Screenshot: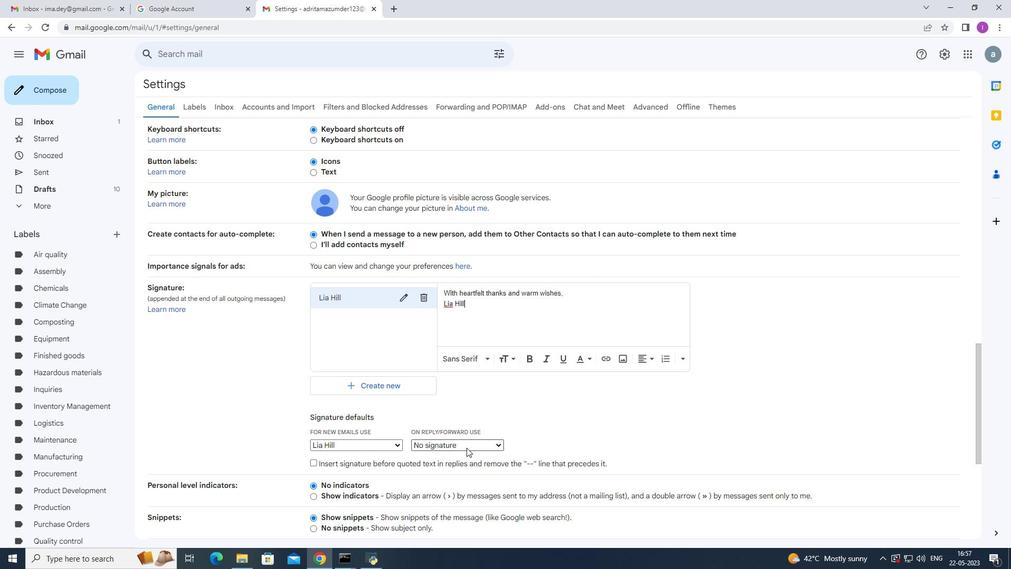 
Action: Mouse scrolled (467, 446) with delta (0, 0)
Screenshot: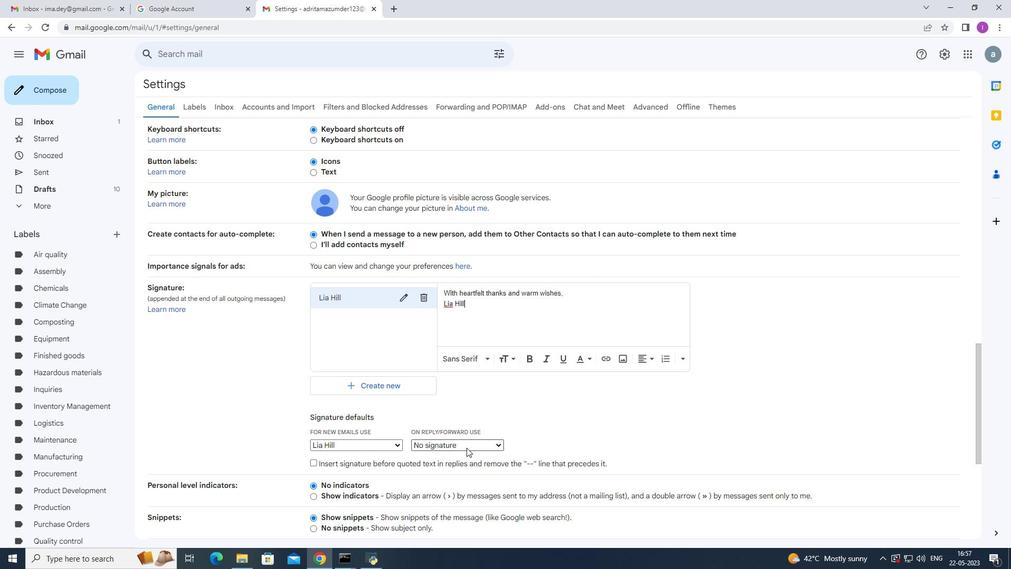 
Action: Mouse moved to (475, 440)
Screenshot: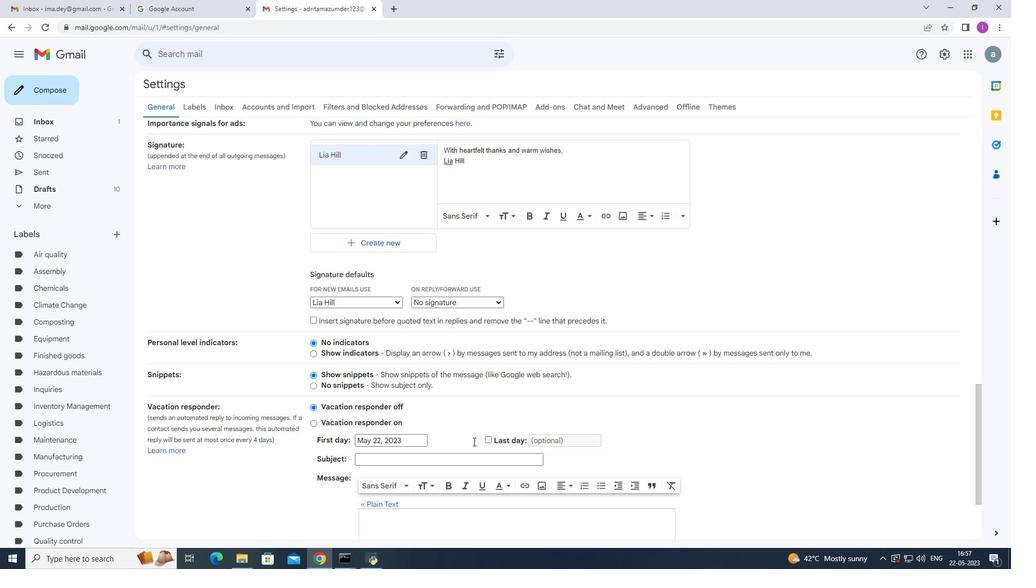 
Action: Mouse scrolled (475, 439) with delta (0, 0)
Screenshot: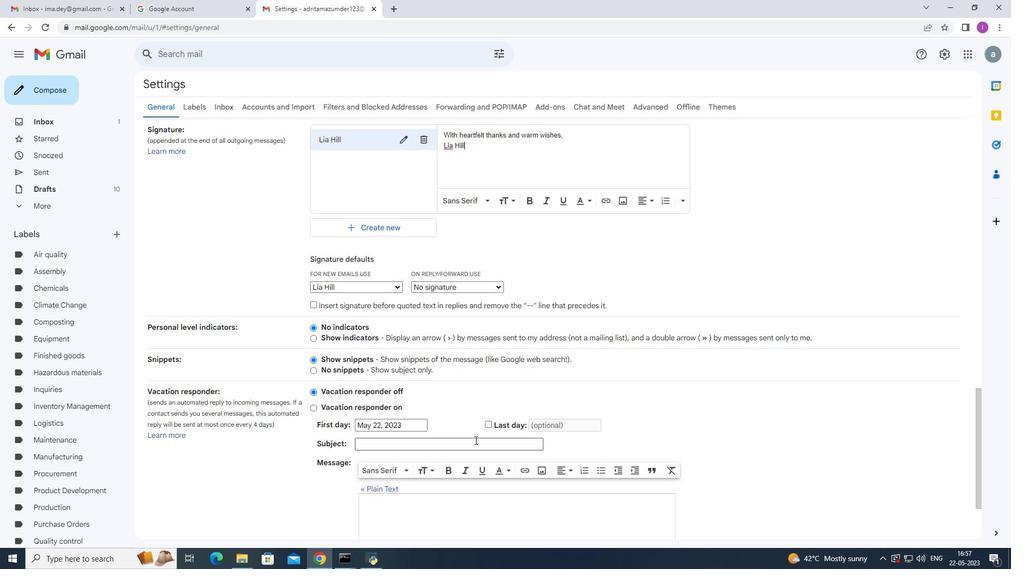 
Action: Mouse scrolled (475, 439) with delta (0, 0)
Screenshot: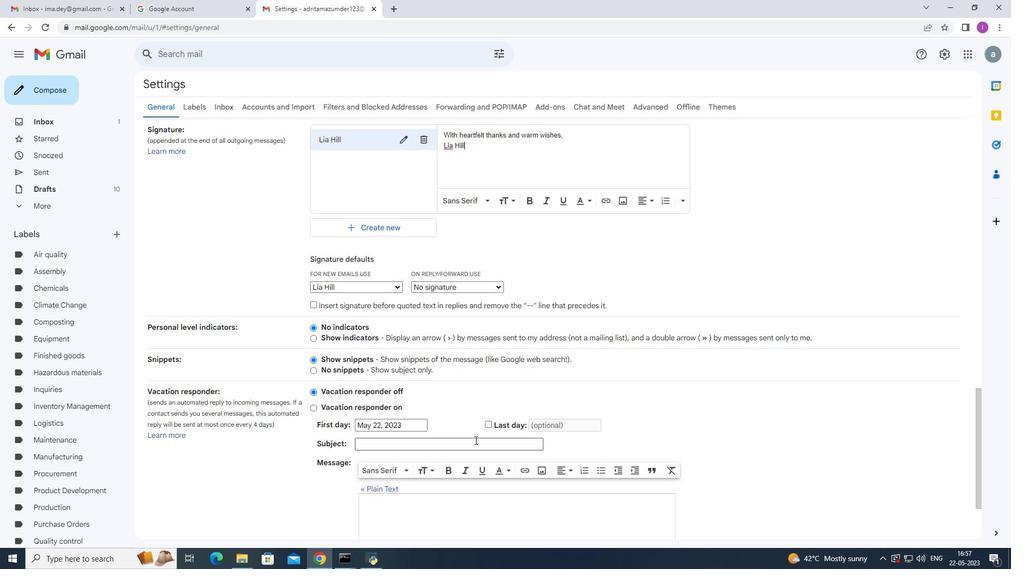 
Action: Mouse scrolled (475, 439) with delta (0, 0)
Screenshot: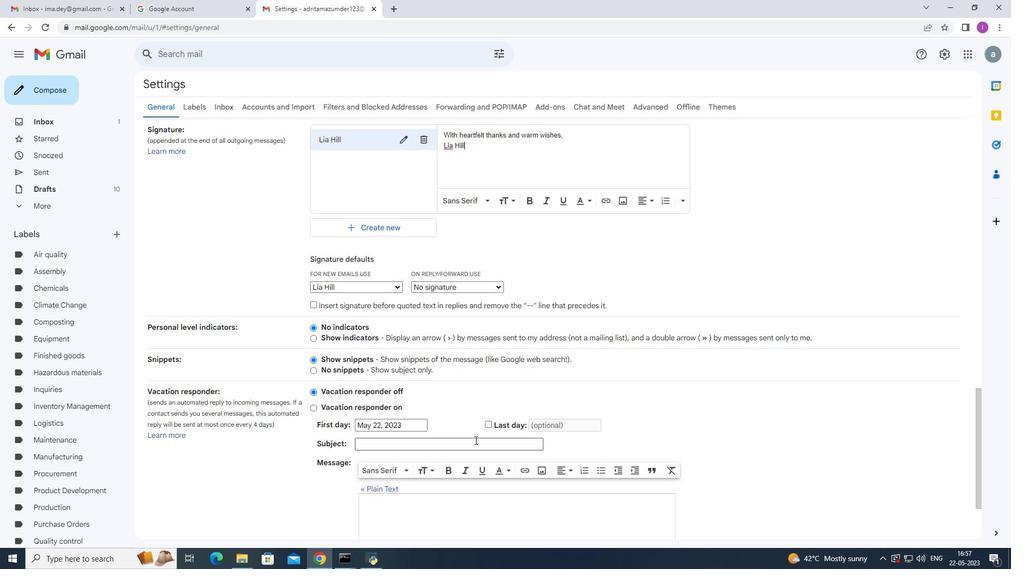 
Action: Mouse scrolled (475, 439) with delta (0, 0)
Screenshot: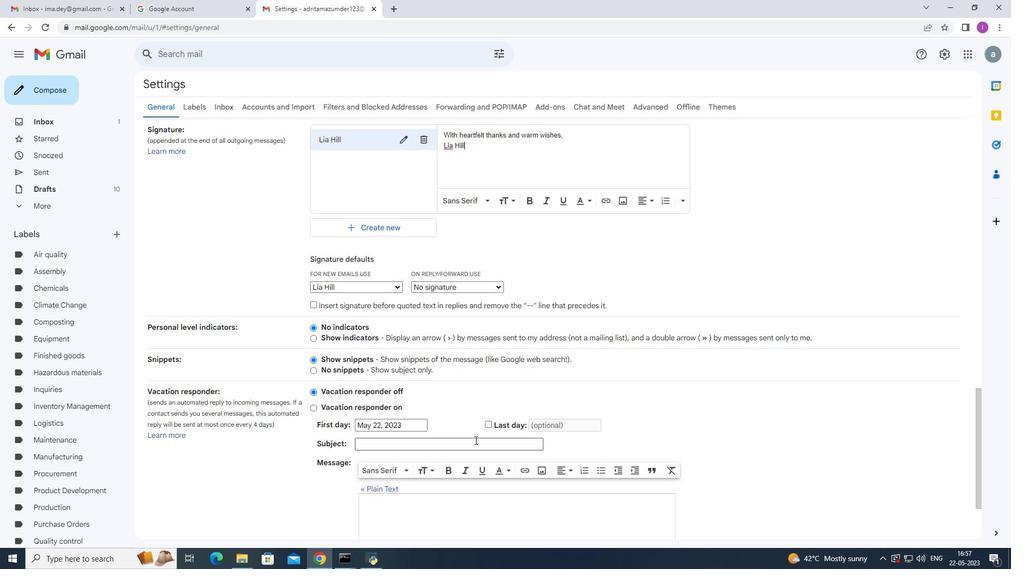 
Action: Mouse moved to (476, 438)
Screenshot: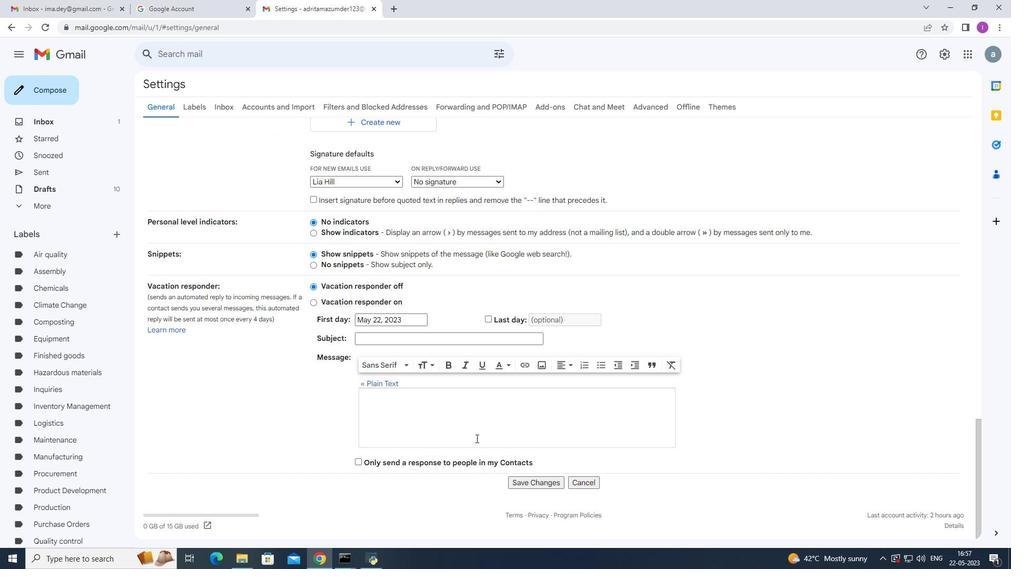 
Action: Mouse scrolled (476, 437) with delta (0, 0)
Screenshot: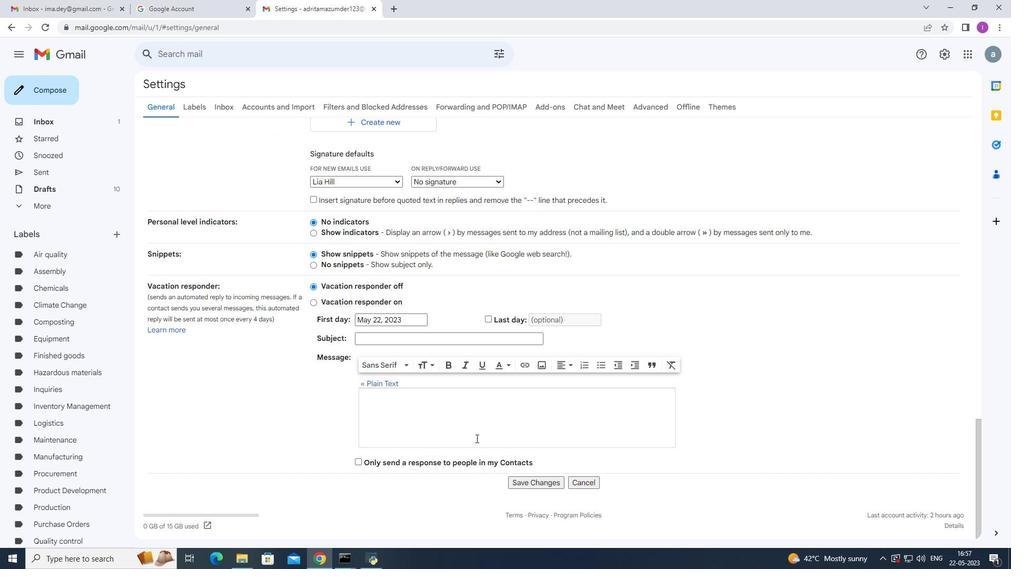 
Action: Mouse scrolled (476, 437) with delta (0, 0)
Screenshot: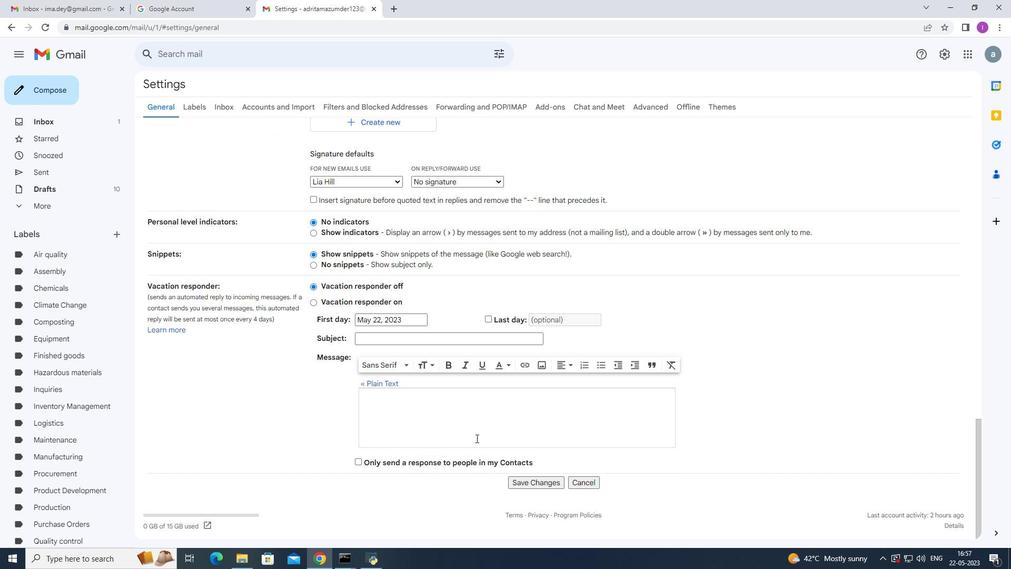 
Action: Mouse moved to (477, 440)
Screenshot: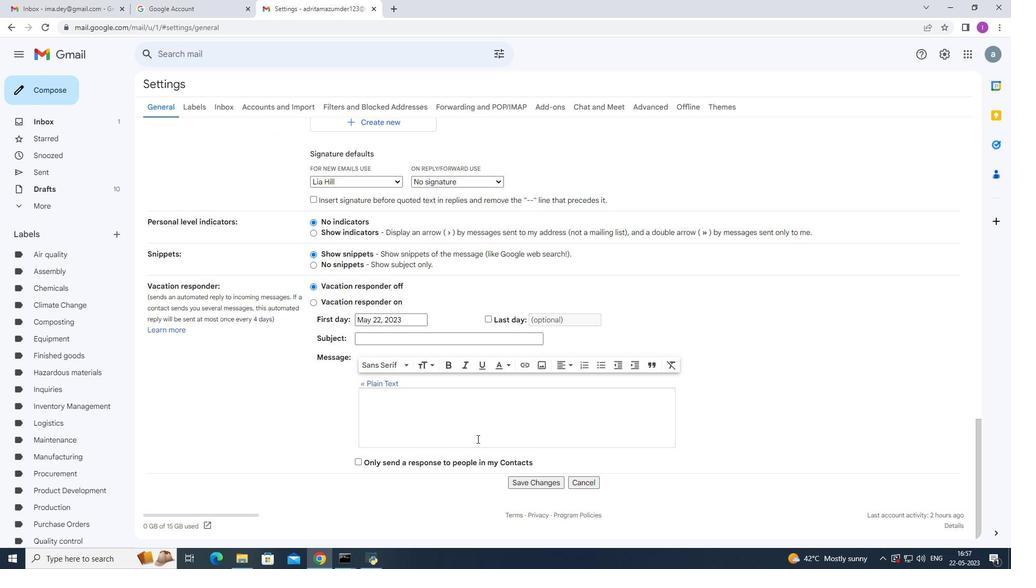 
Action: Mouse scrolled (477, 439) with delta (0, 0)
Screenshot: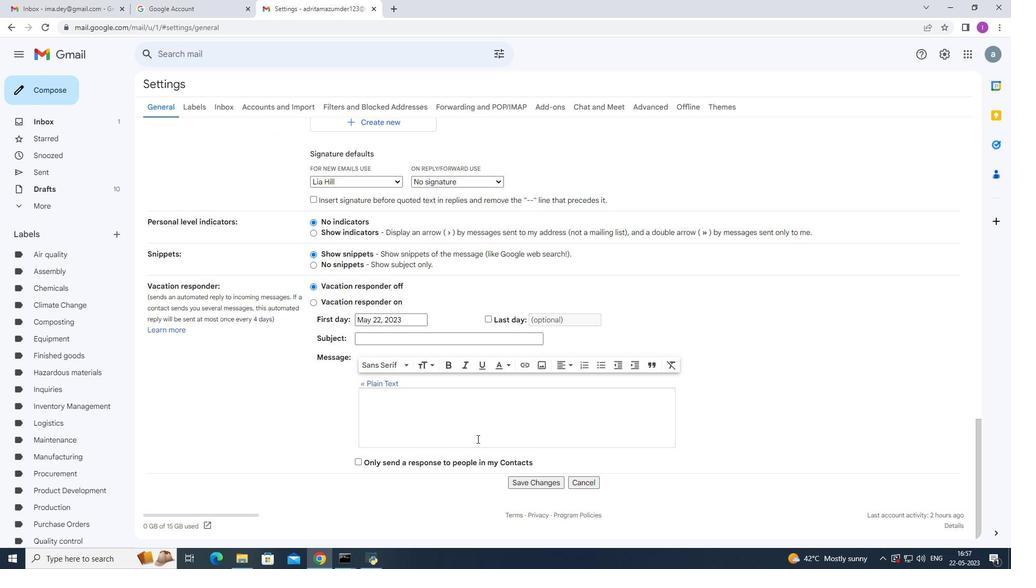 
Action: Mouse moved to (477, 441)
Screenshot: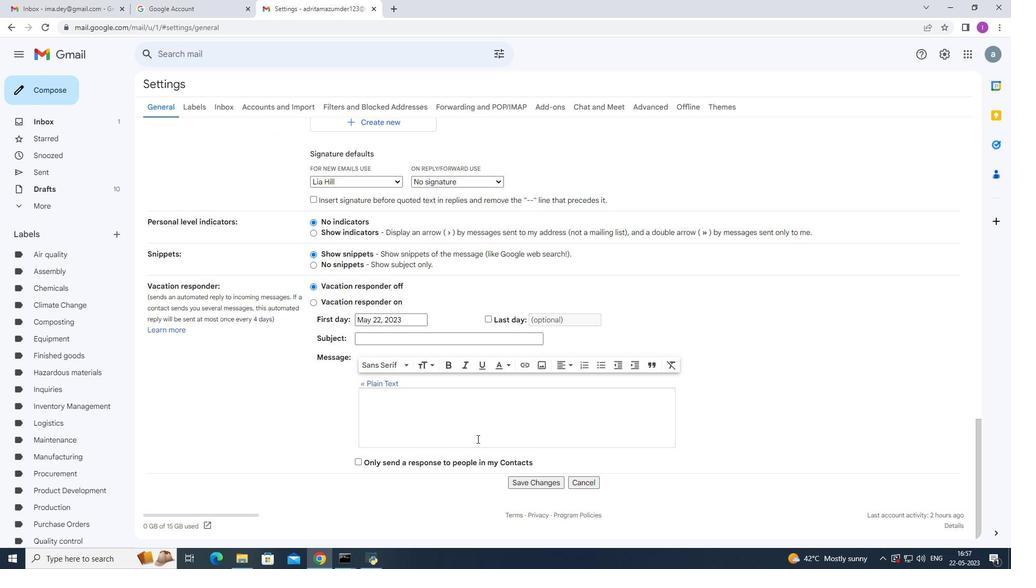 
Action: Mouse scrolled (477, 440) with delta (0, 0)
Screenshot: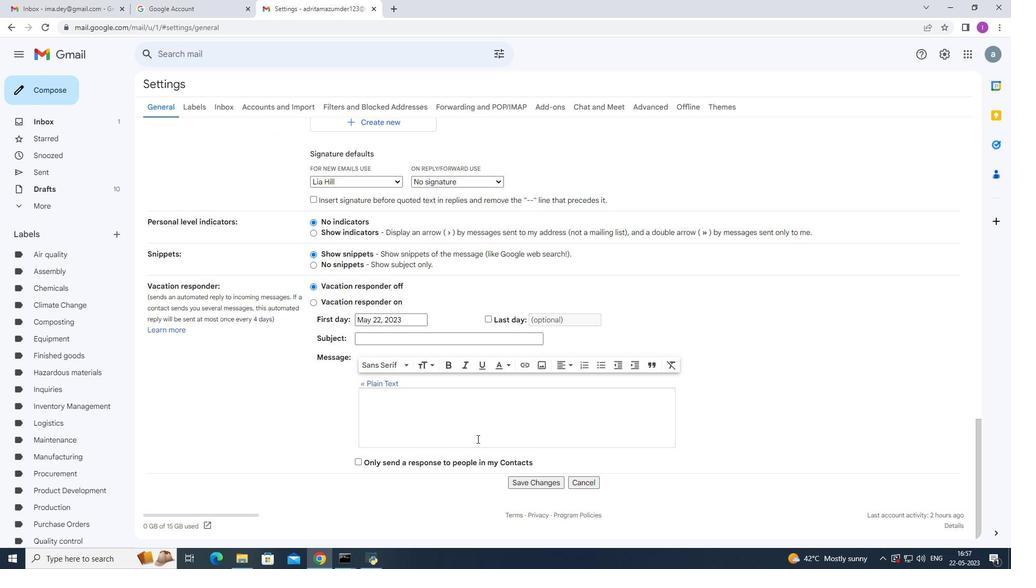 
Action: Mouse scrolled (477, 440) with delta (0, 0)
Screenshot: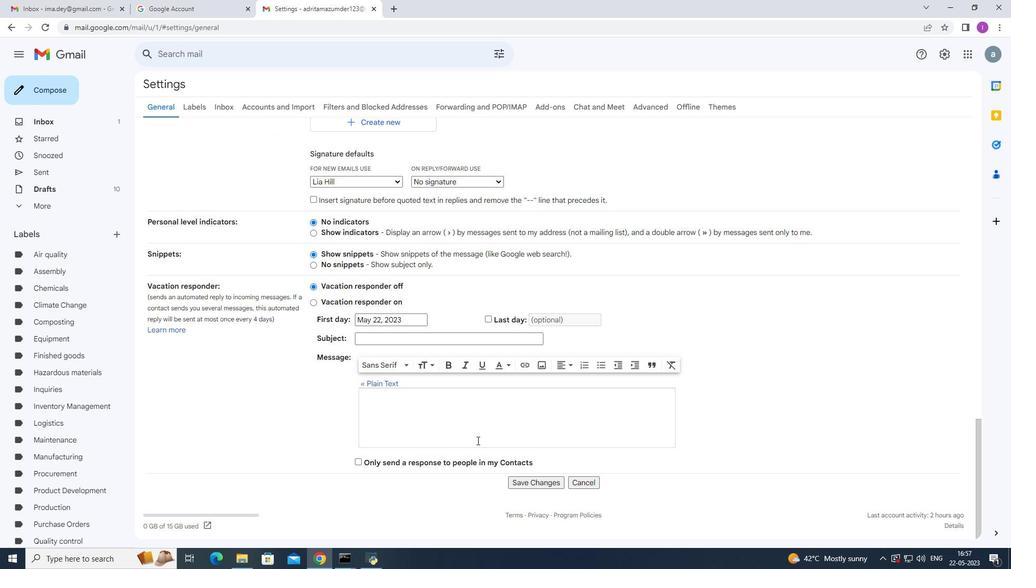 
Action: Mouse scrolled (477, 440) with delta (0, 0)
Screenshot: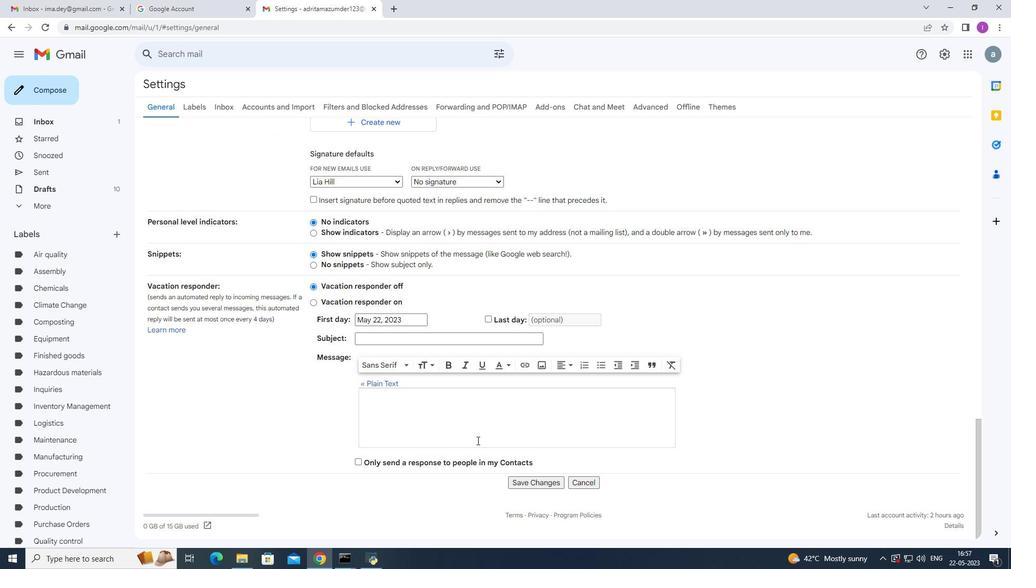 
Action: Mouse moved to (479, 441)
Screenshot: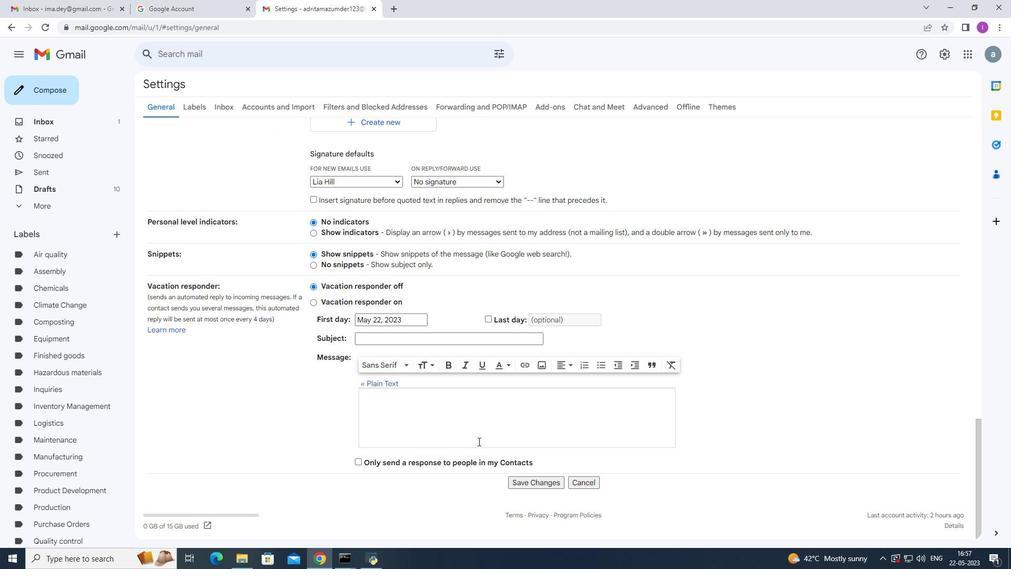 
Action: Mouse scrolled (479, 441) with delta (0, 0)
Screenshot: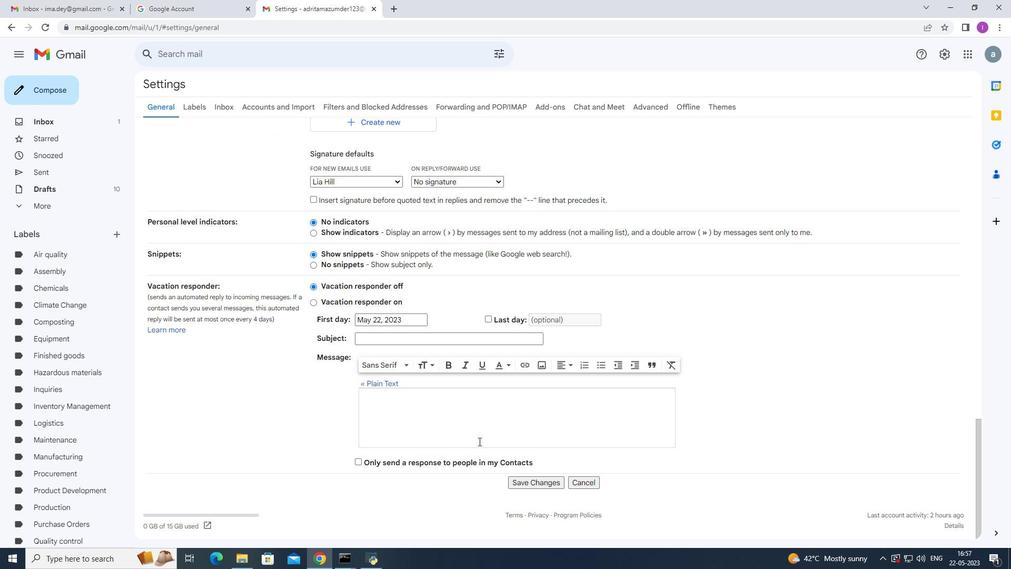 
Action: Mouse moved to (479, 441)
Screenshot: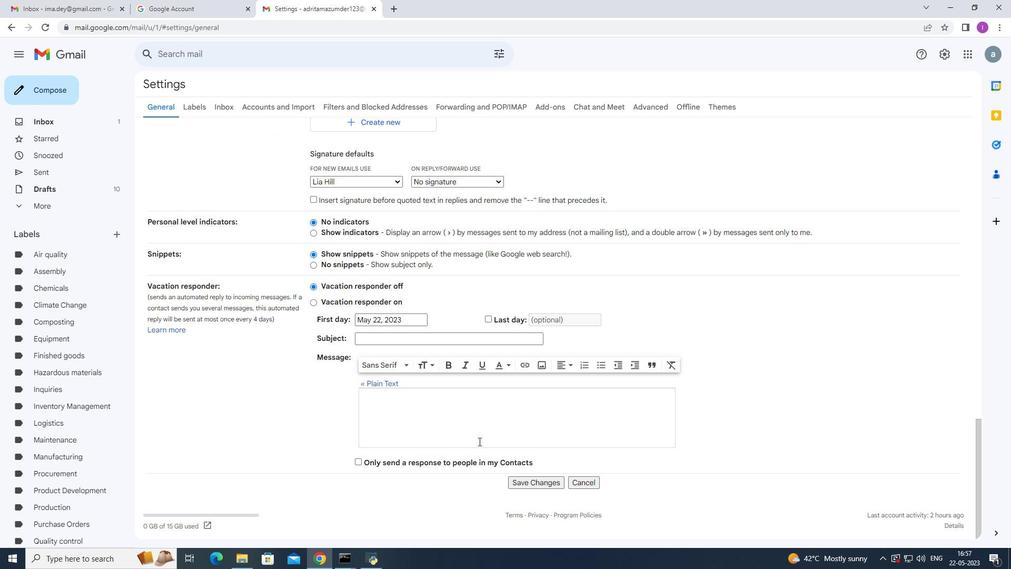 
Action: Mouse scrolled (479, 441) with delta (0, 0)
Screenshot: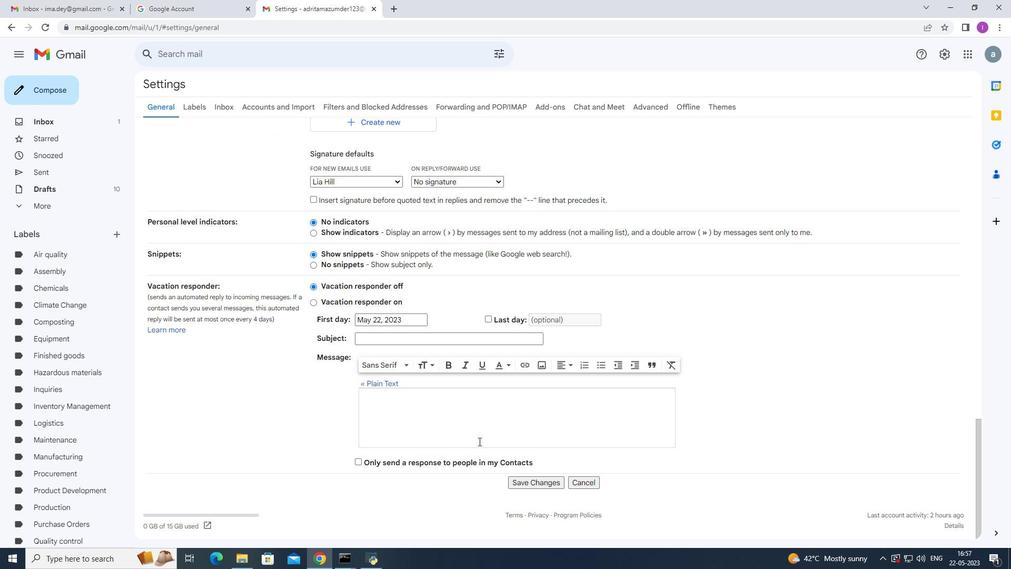 
Action: Mouse scrolled (479, 441) with delta (0, 0)
Screenshot: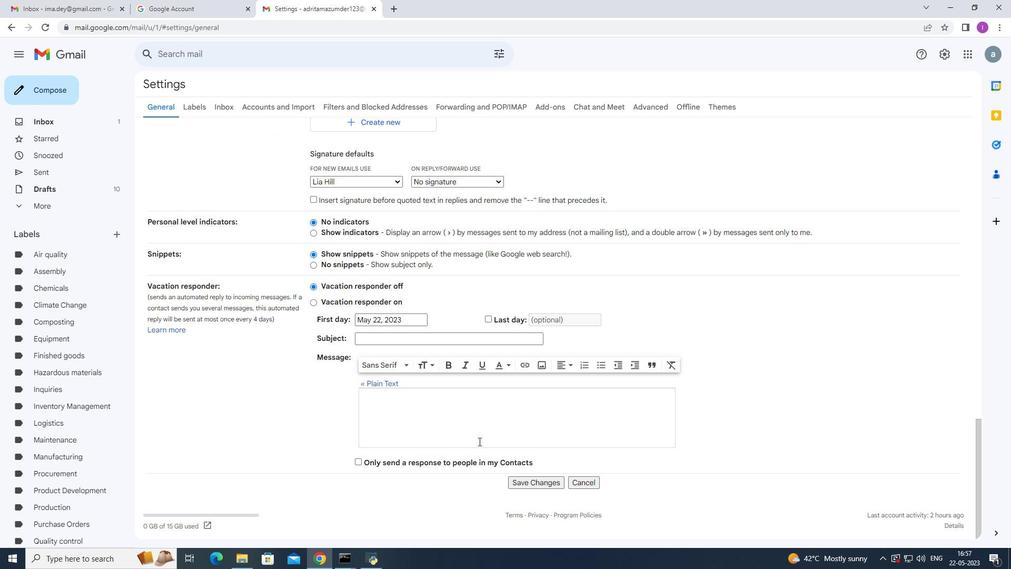 
Action: Mouse scrolled (479, 441) with delta (0, 0)
Screenshot: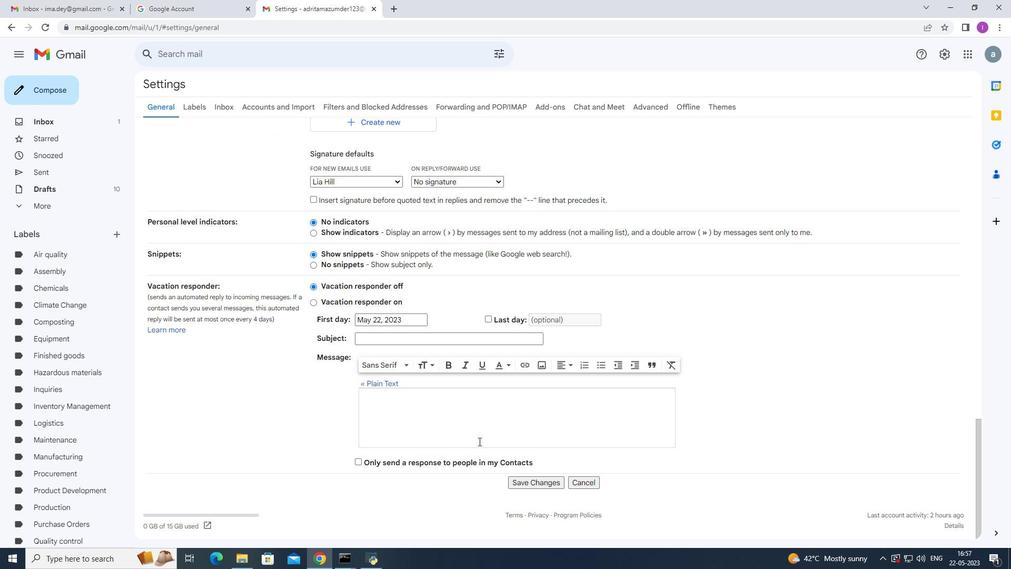 
Action: Mouse moved to (492, 440)
Screenshot: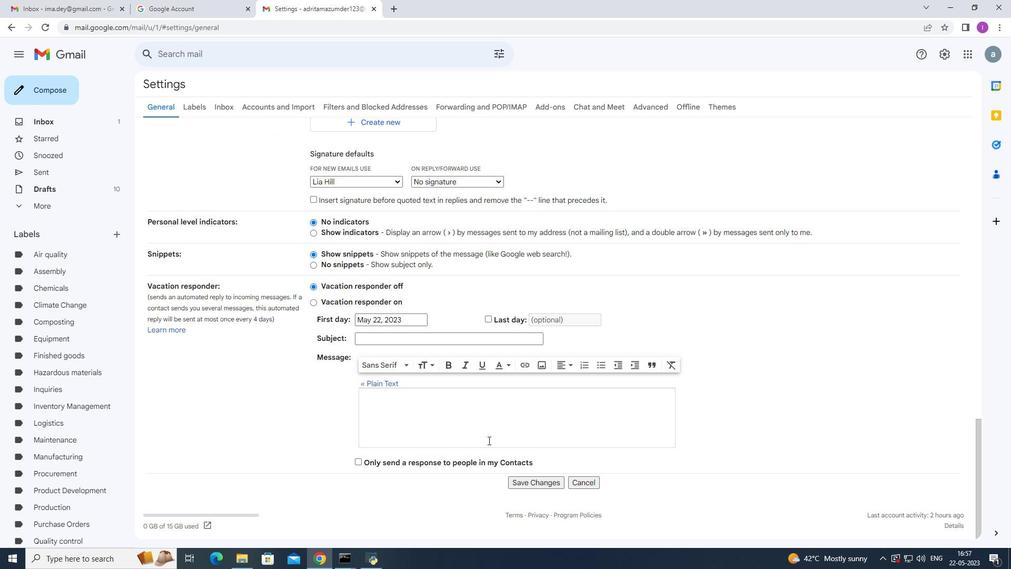 
Action: Mouse scrolled (492, 439) with delta (0, 0)
Screenshot: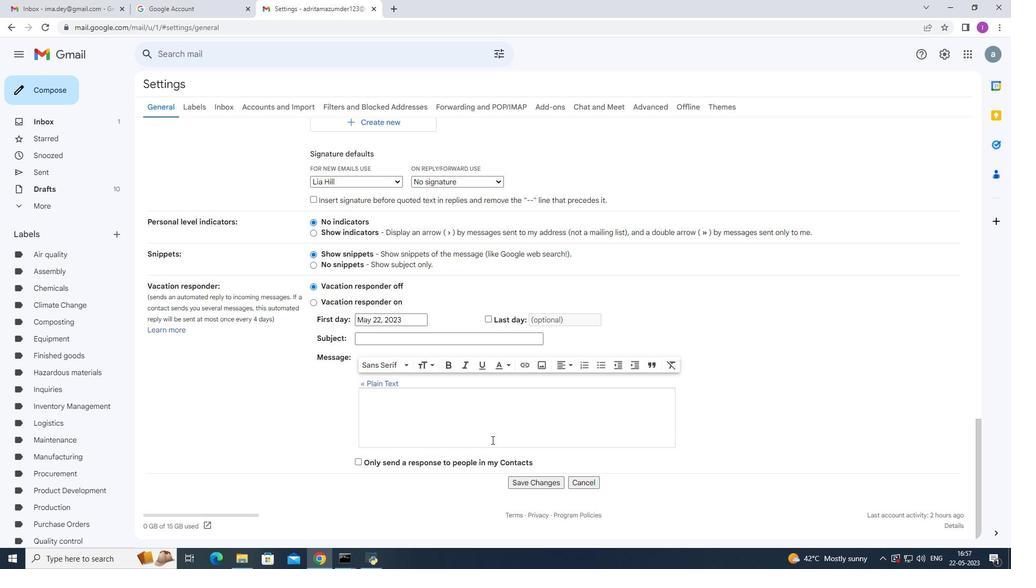 
Action: Mouse scrolled (492, 439) with delta (0, 0)
Screenshot: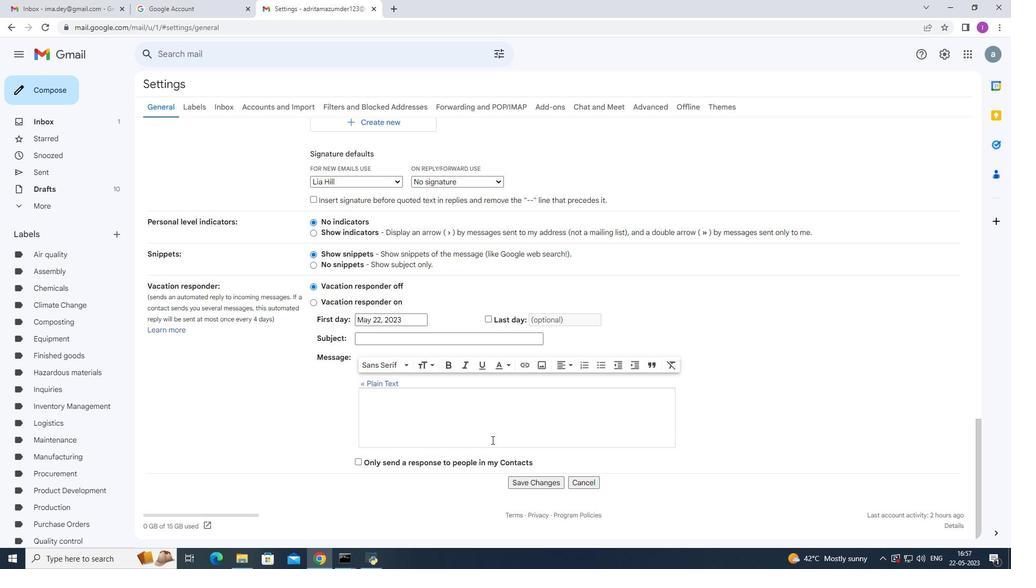 
Action: Mouse moved to (544, 483)
Screenshot: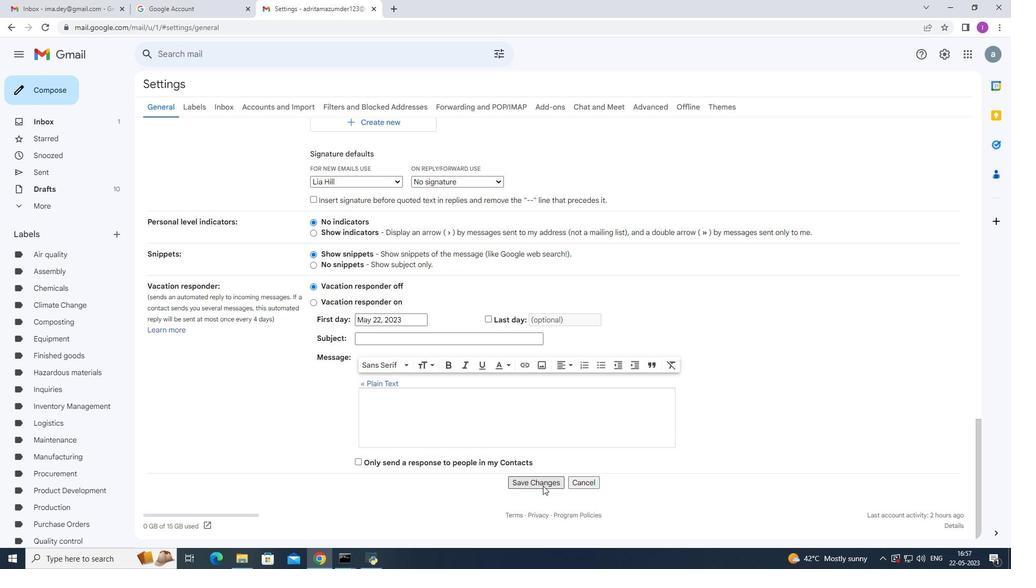 
Action: Mouse pressed left at (544, 483)
Screenshot: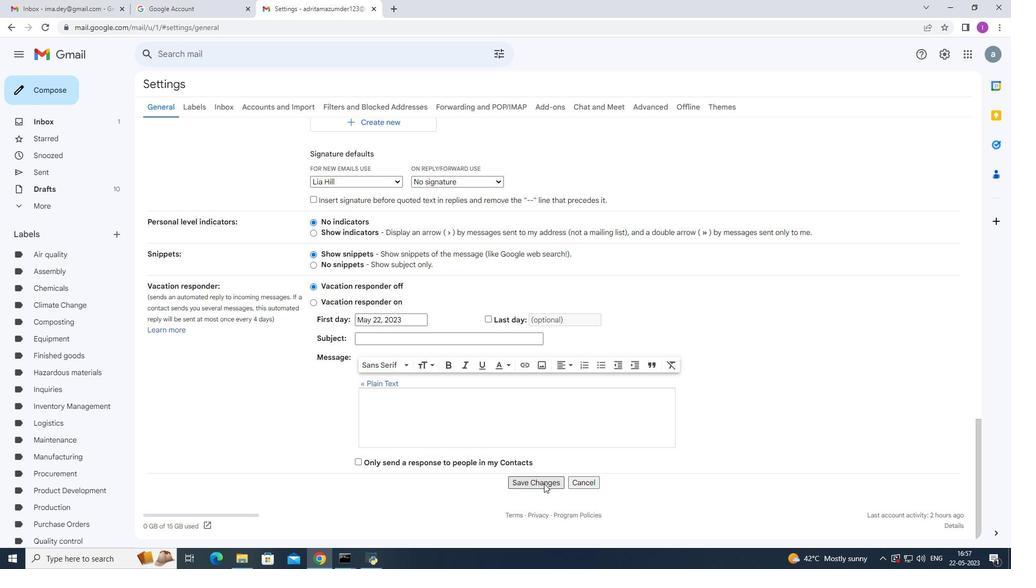 
Action: Mouse moved to (51, 93)
Screenshot: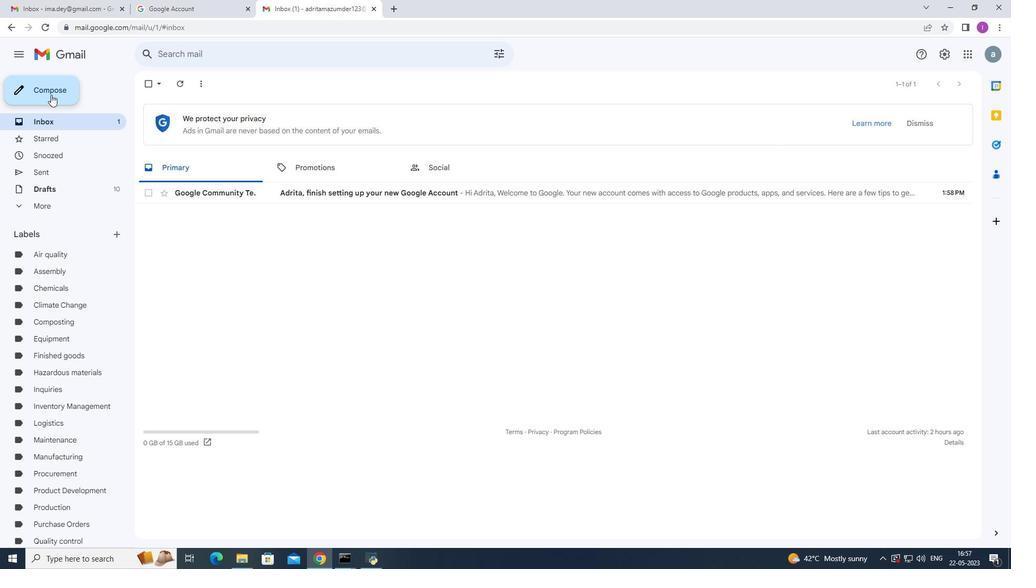 
Action: Mouse pressed left at (51, 93)
Screenshot: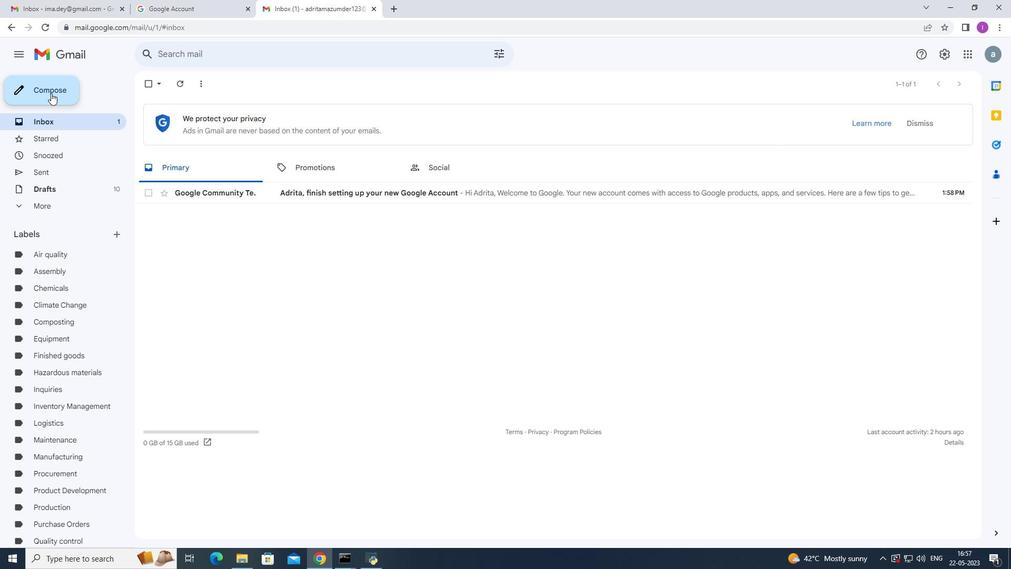 
Action: Mouse moved to (703, 265)
Screenshot: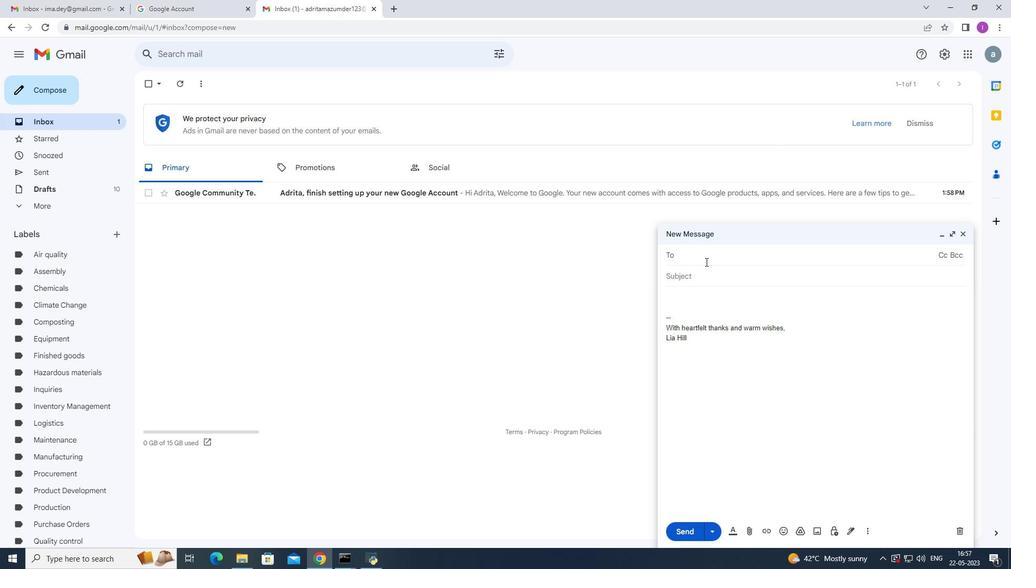 
Action: Key pressed so
Screenshot: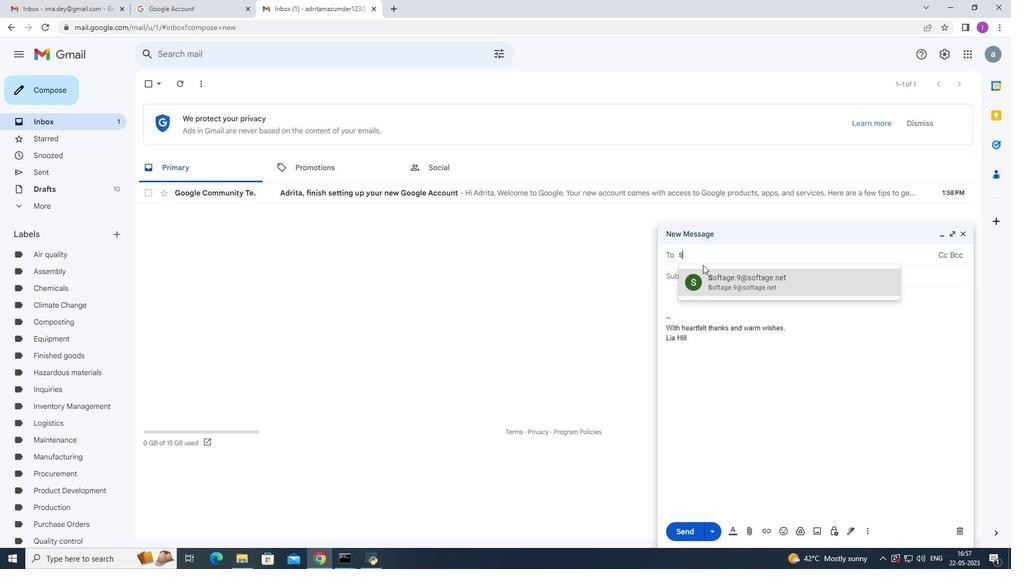 
Action: Mouse moved to (710, 281)
Screenshot: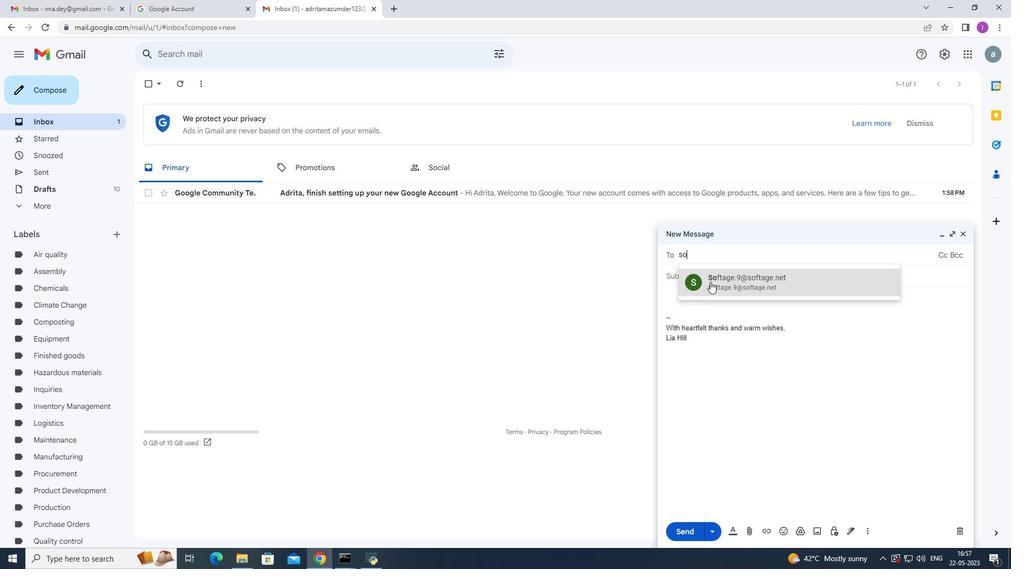 
Action: Mouse pressed left at (710, 281)
Screenshot: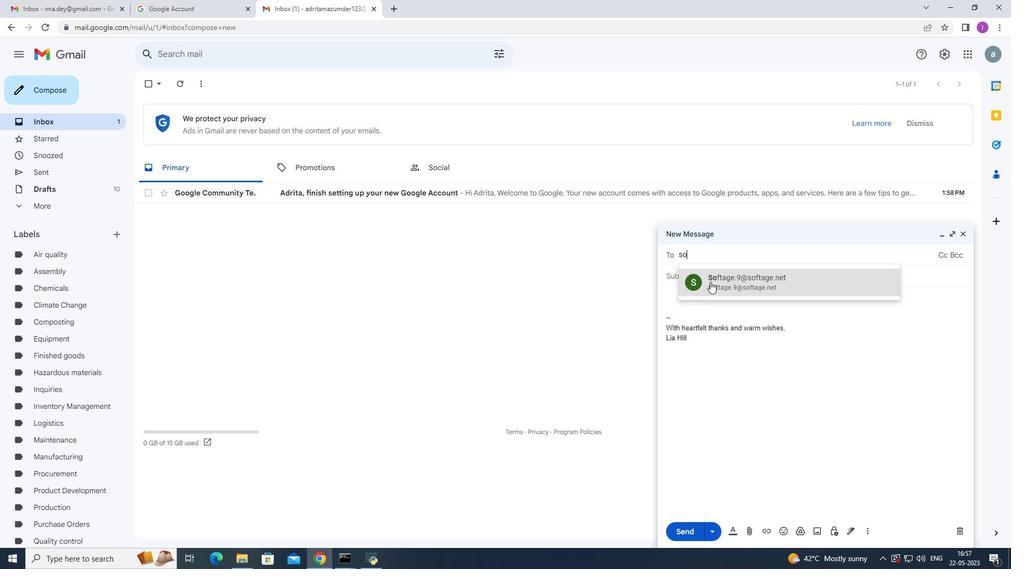 
Action: Mouse moved to (875, 450)
Screenshot: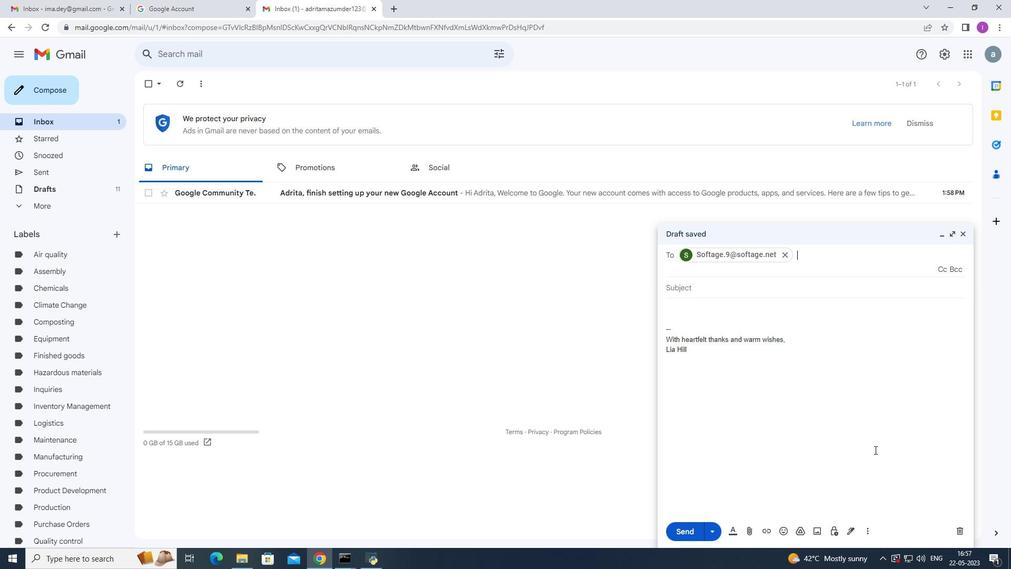 
Action: Mouse scrolled (875, 449) with delta (0, 0)
Screenshot: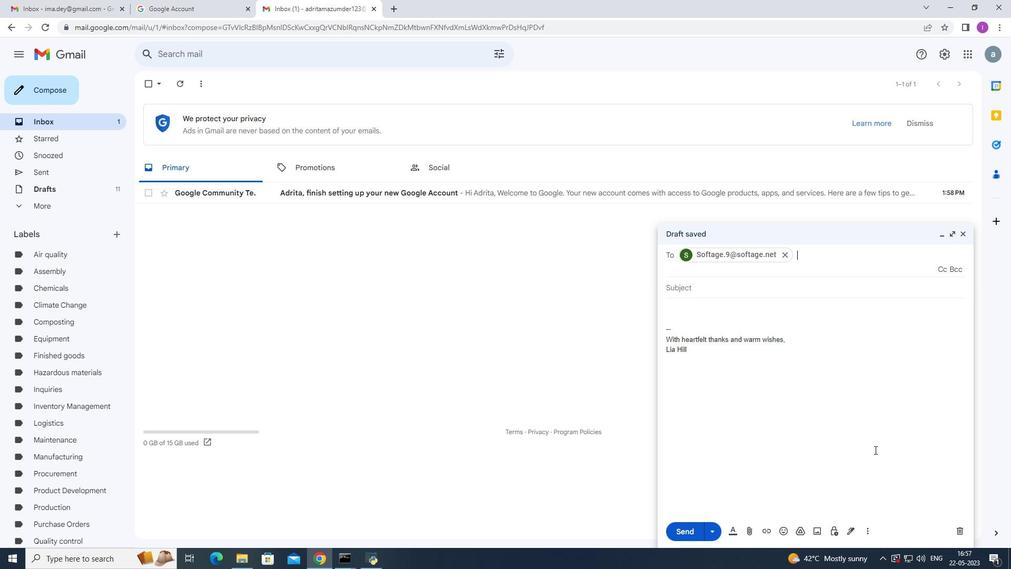 
Action: Mouse scrolled (875, 449) with delta (0, 0)
Screenshot: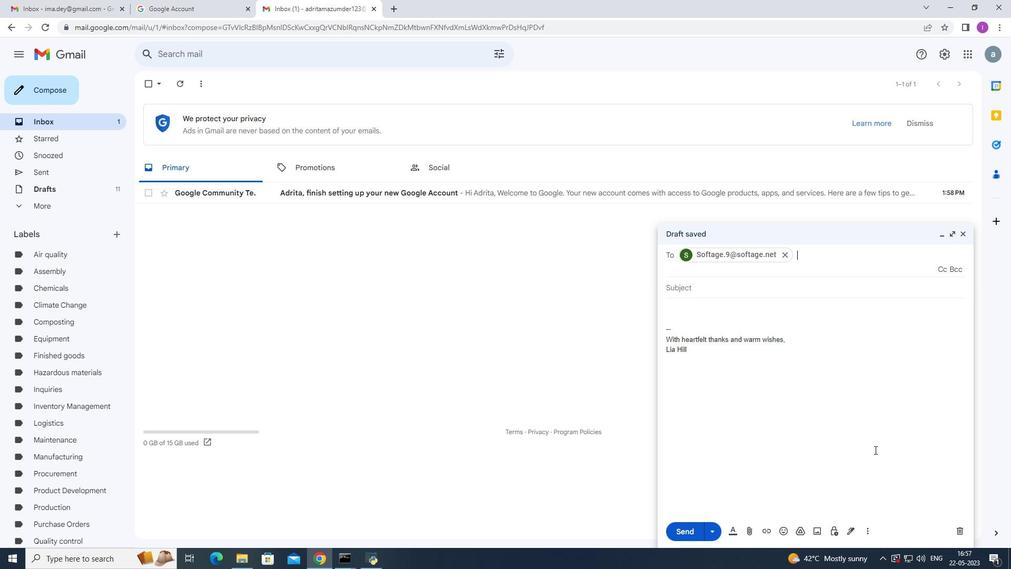 
Action: Mouse moved to (865, 533)
Screenshot: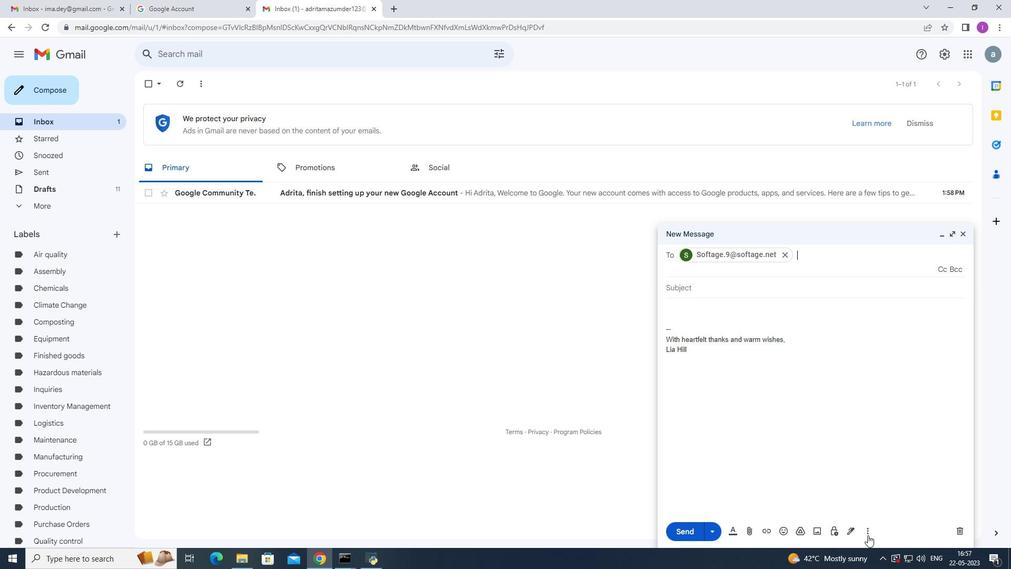 
Action: Mouse pressed left at (865, 533)
Screenshot: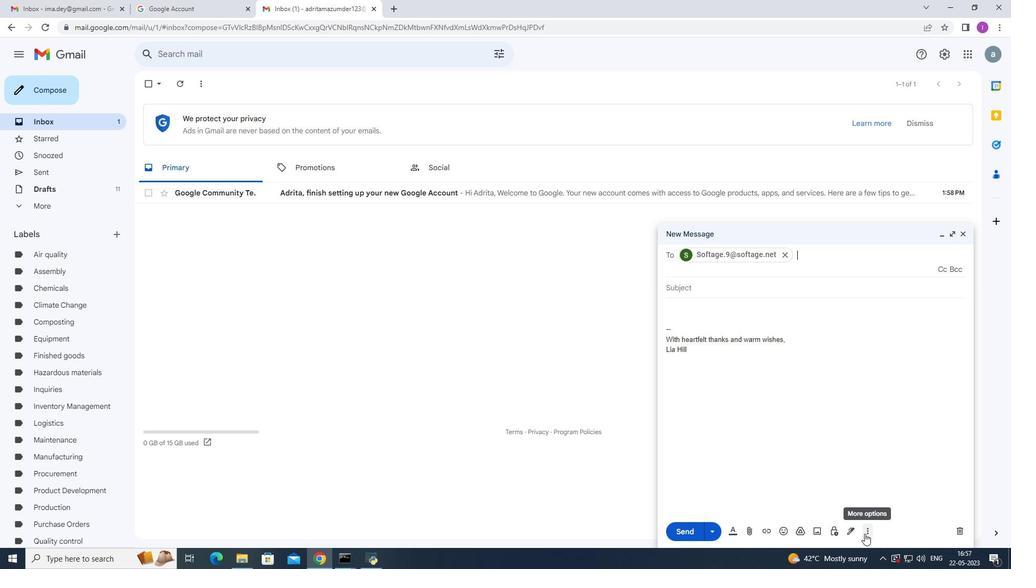 
Action: Mouse moved to (903, 432)
Screenshot: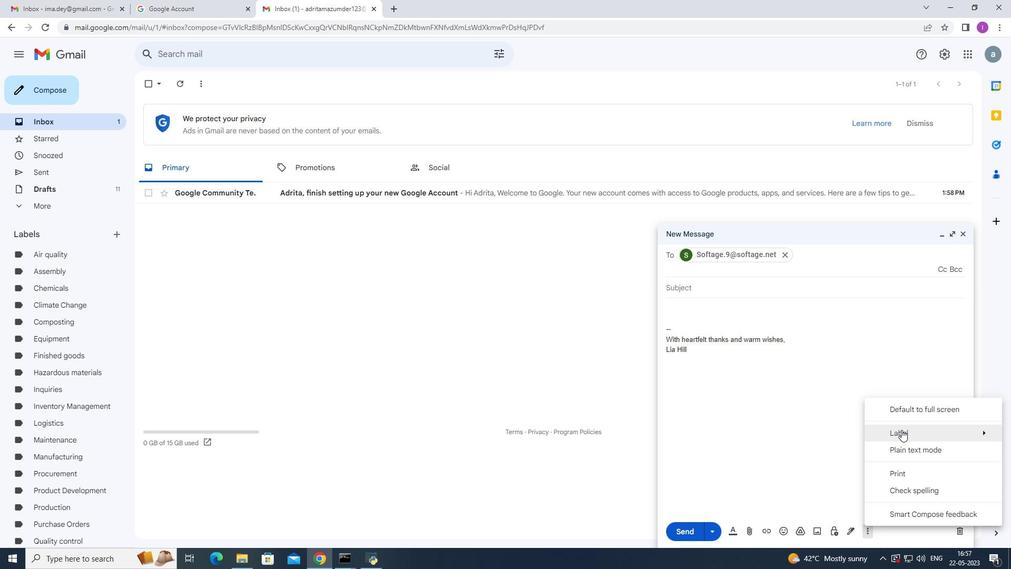 
Action: Mouse pressed left at (903, 432)
Screenshot: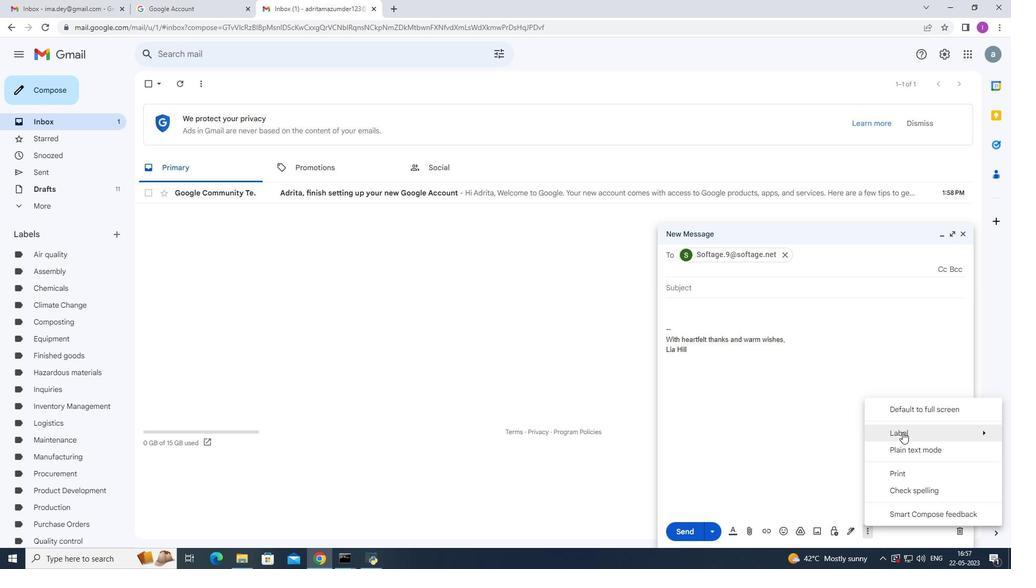 
Action: Mouse moved to (723, 227)
Screenshot: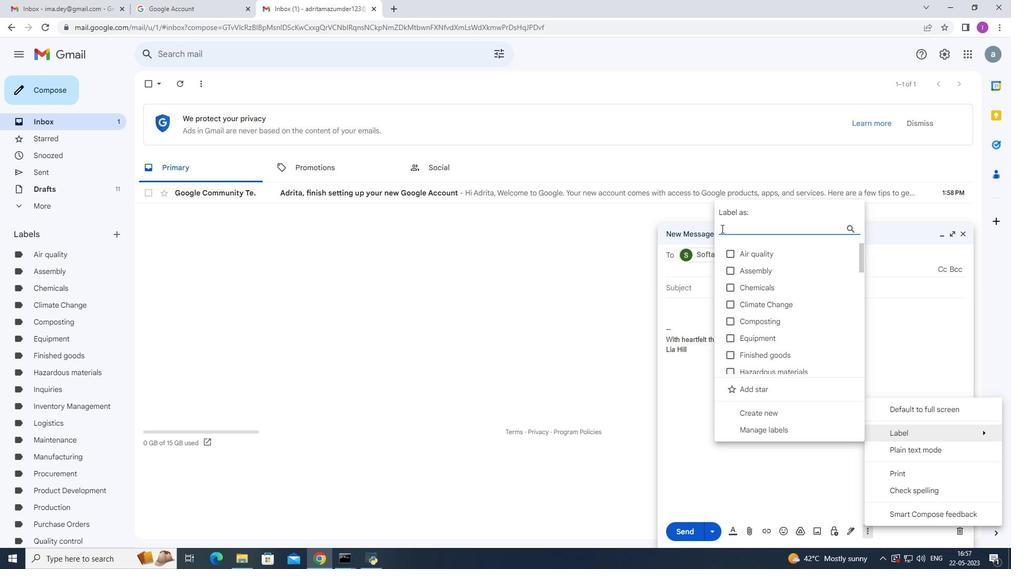 
Action: Mouse pressed left at (723, 227)
Screenshot: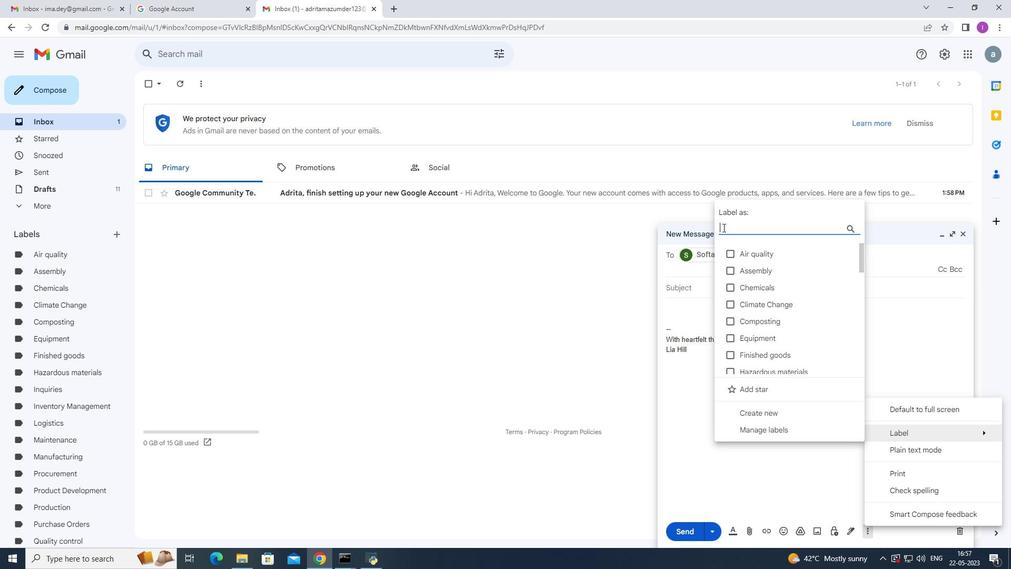 
Action: Mouse moved to (729, 233)
Screenshot: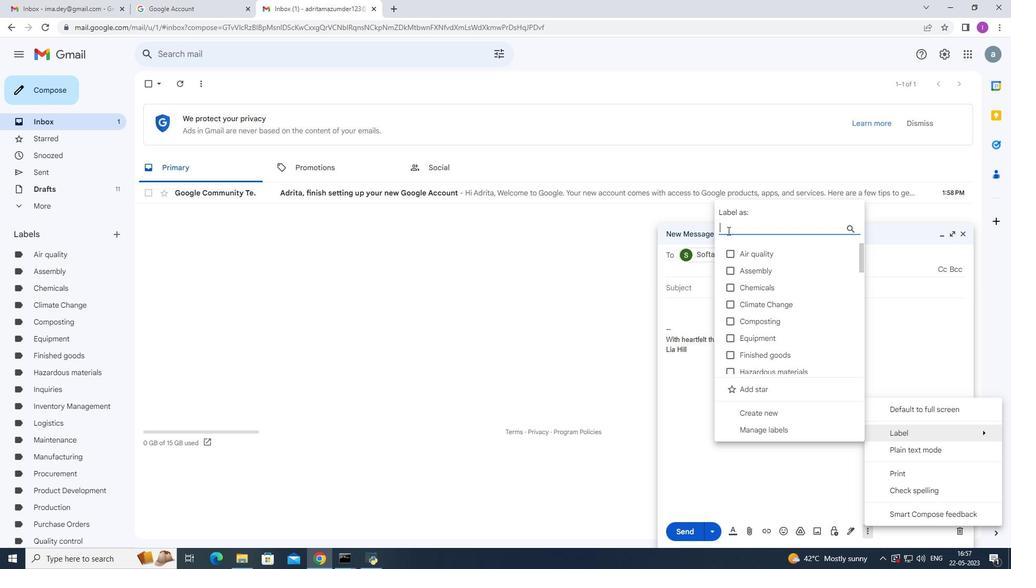 
Action: Key pressed <Key.shift>Complaints
Screenshot: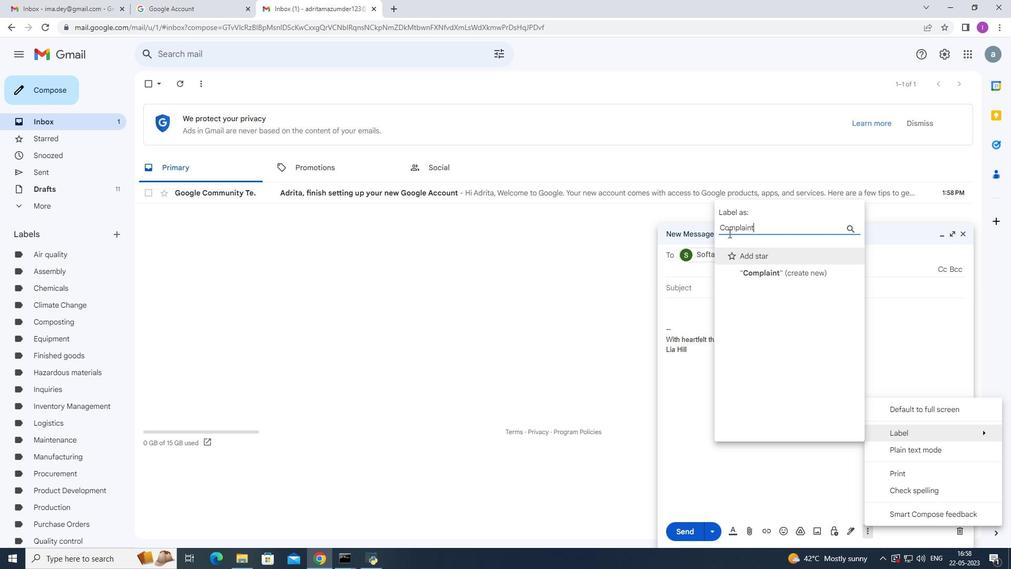 
Action: Mouse moved to (781, 275)
Screenshot: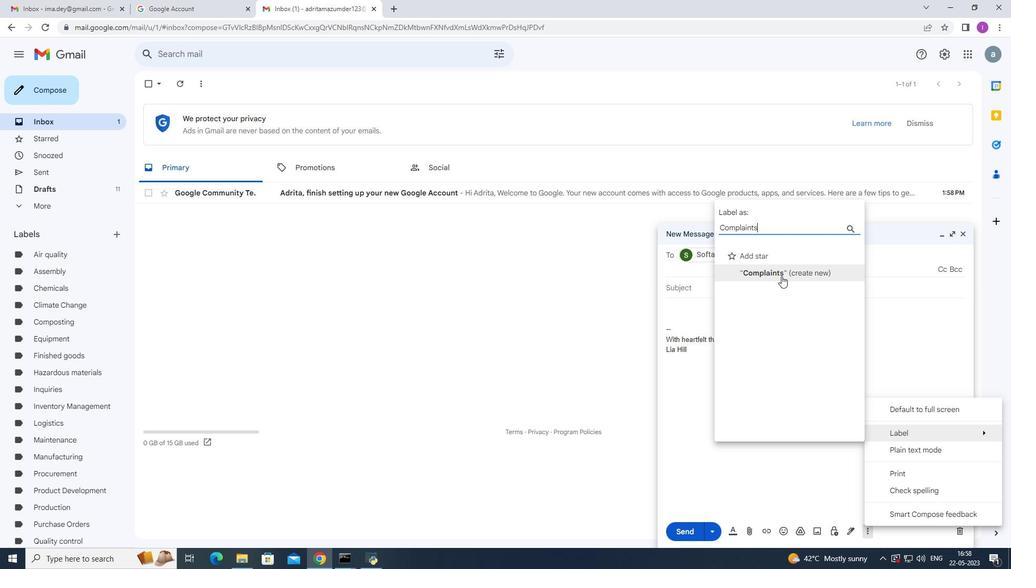 
Action: Mouse pressed left at (781, 275)
Screenshot: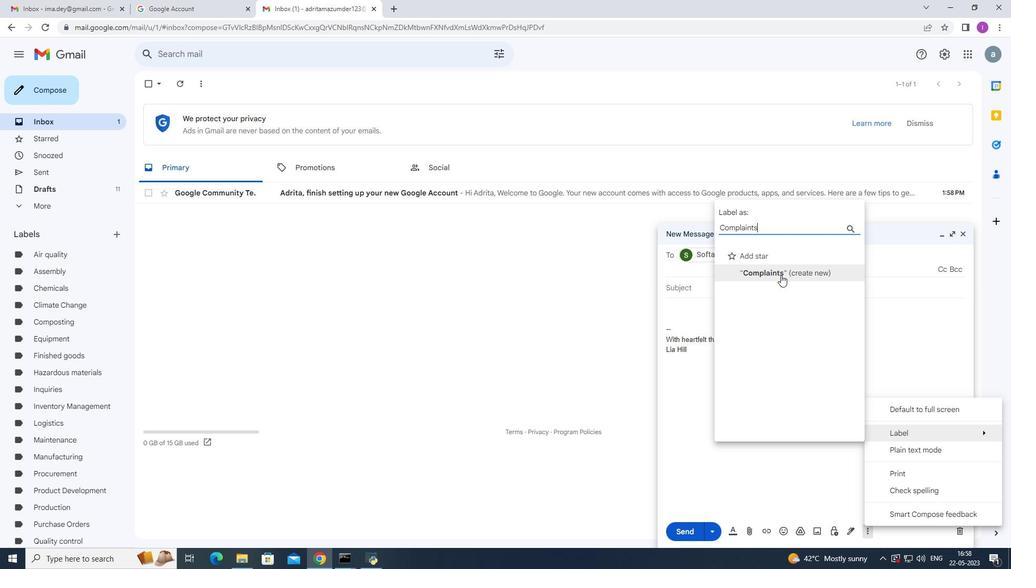 
Action: Mouse moved to (615, 336)
Screenshot: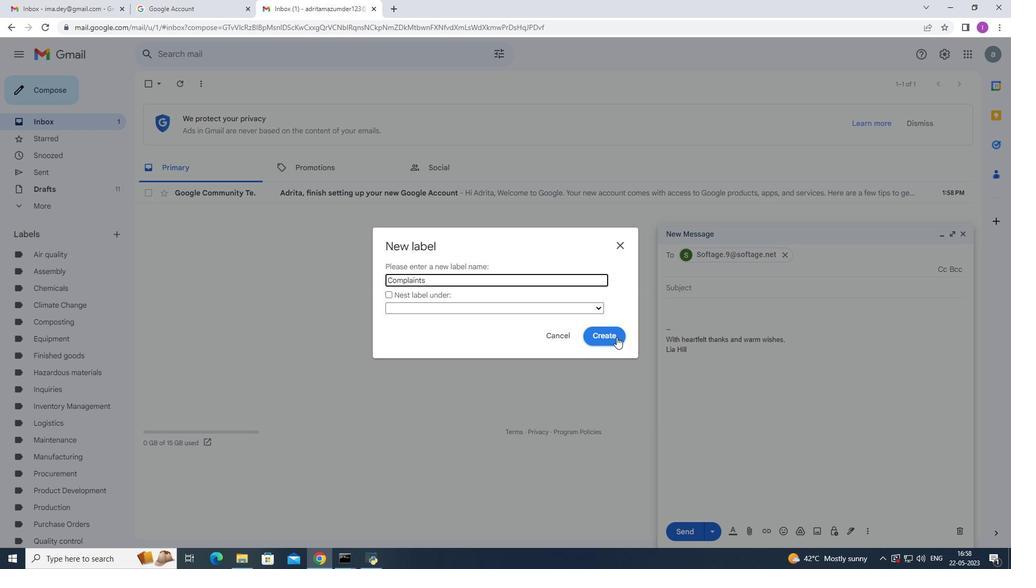 
Action: Mouse pressed left at (615, 336)
Screenshot: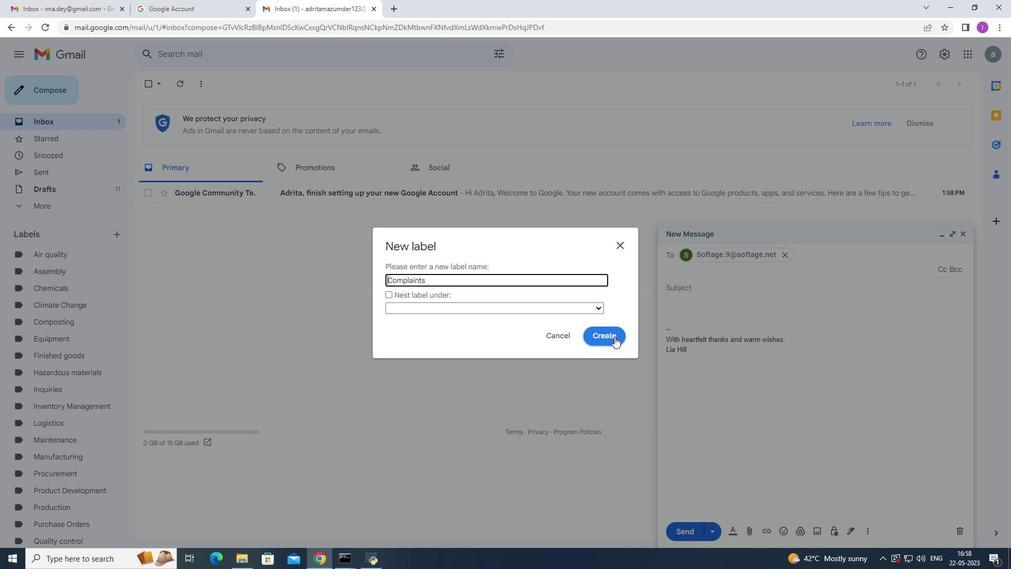 
Action: Mouse moved to (869, 533)
Screenshot: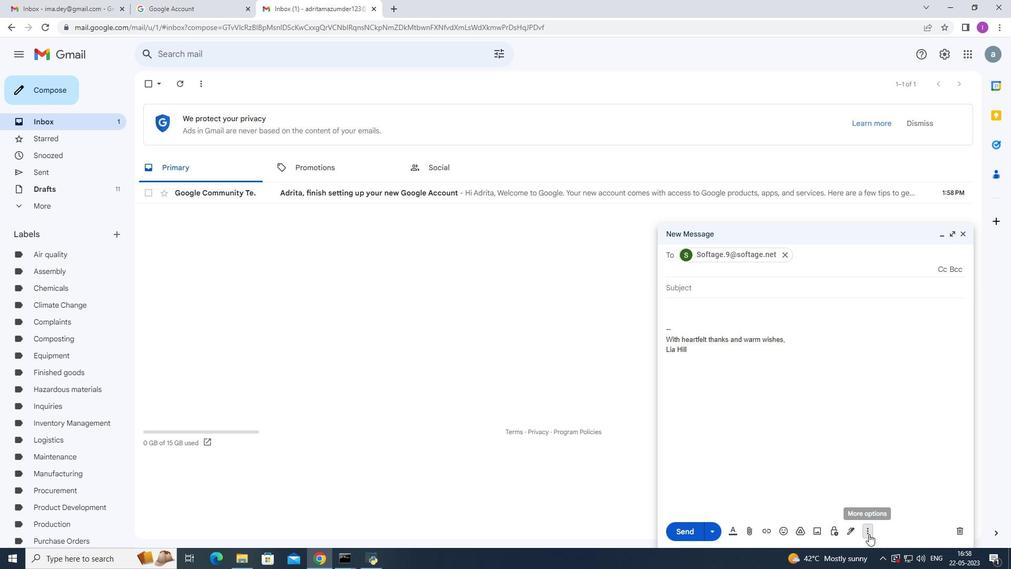
Action: Mouse pressed left at (869, 533)
Screenshot: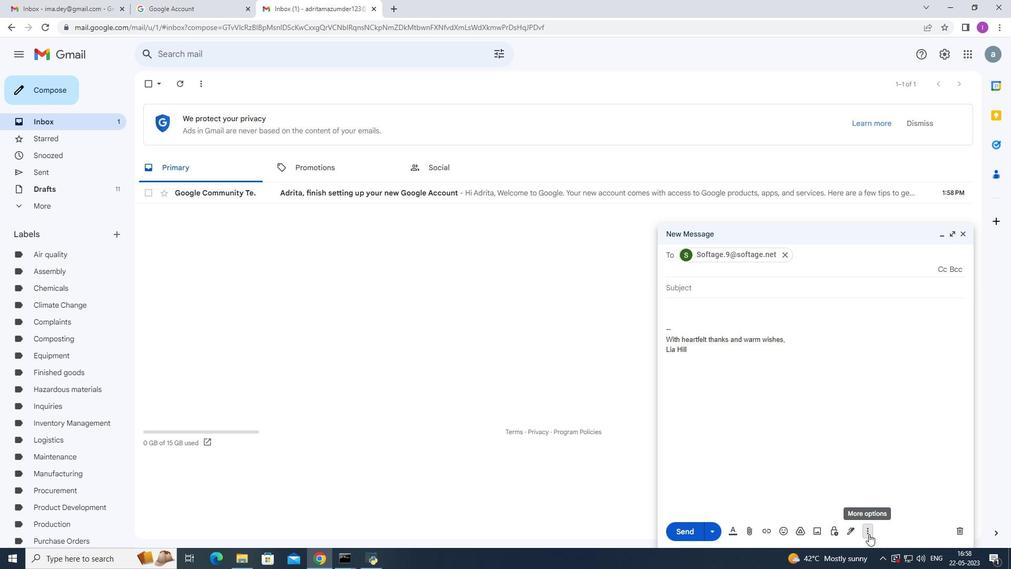 
Action: Mouse moved to (686, 417)
Screenshot: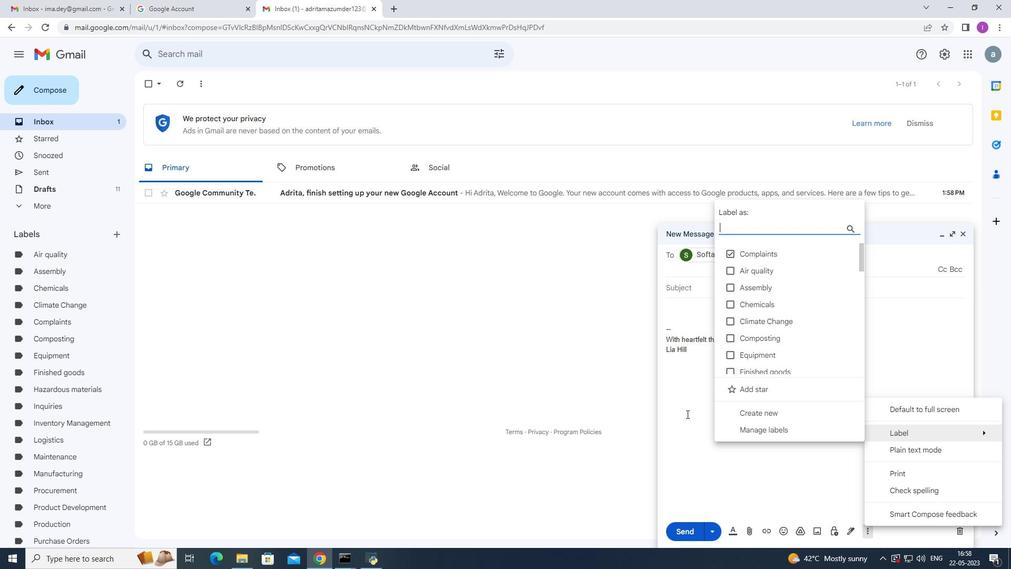 
Action: Mouse pressed left at (686, 417)
Screenshot: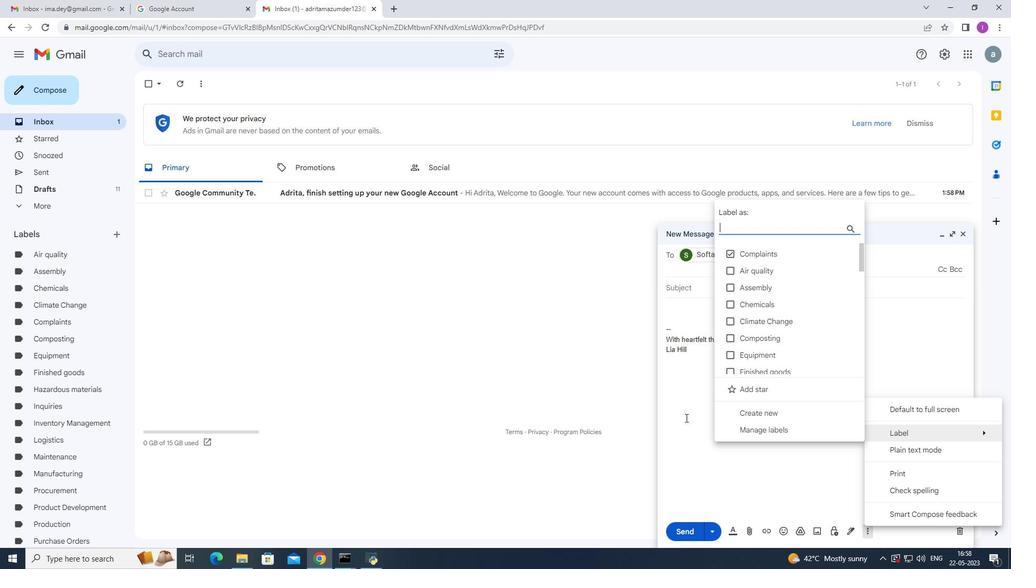 
Action: Mouse moved to (802, 418)
Screenshot: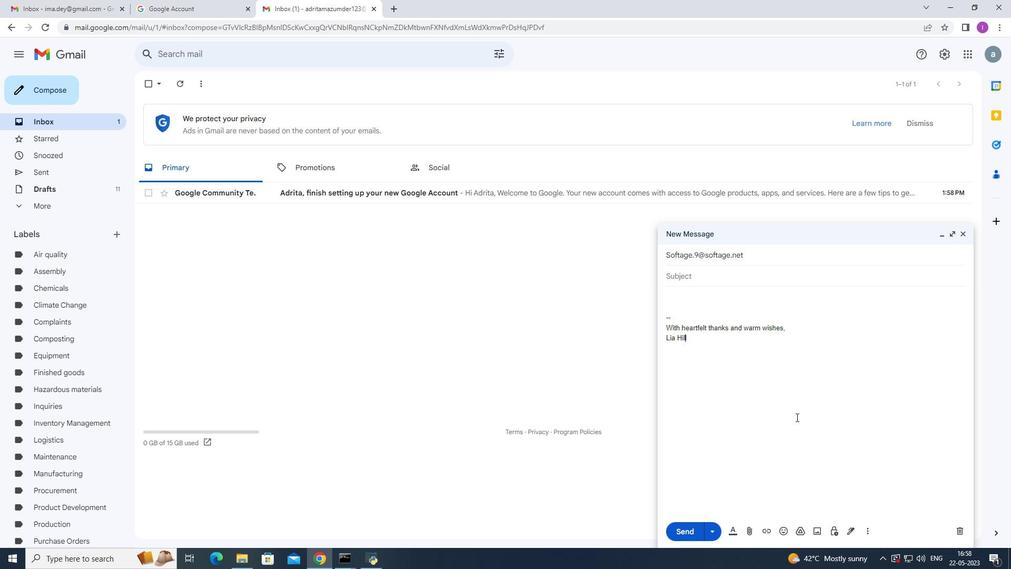 
